 Task: Look for space in Hole Narsipur, India from 12th  August, 2023 to 15th August, 2023 for 3 adults in price range Rs.12000 to Rs.16000. Place can be entire place with 2 bedrooms having 3 beds and 1 bathroom. Property type can be house, flat, guest house. Booking option can be shelf check-in. Required host language is English.
Action: Mouse moved to (442, 114)
Screenshot: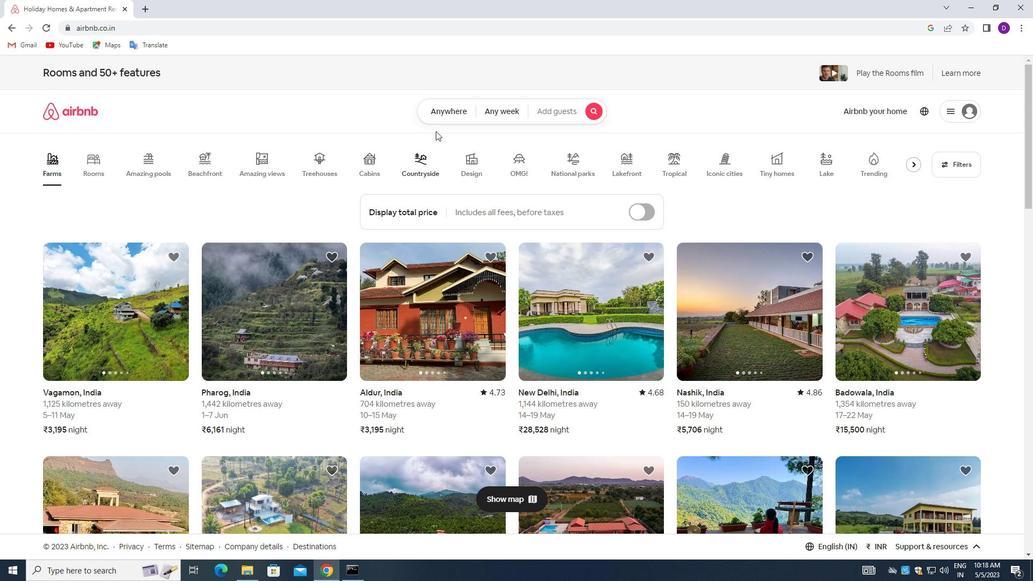 
Action: Mouse pressed left at (442, 114)
Screenshot: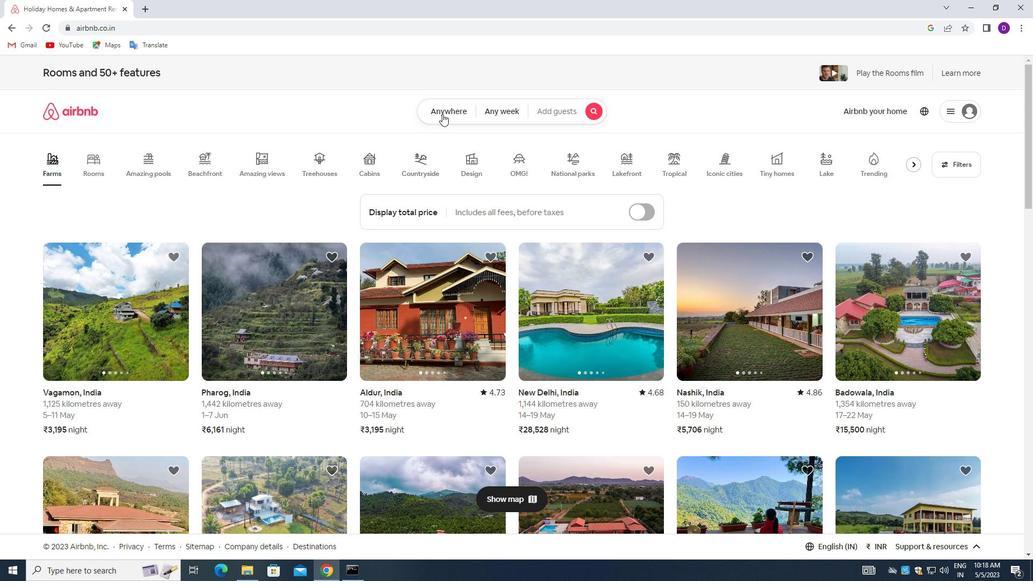 
Action: Mouse moved to (388, 156)
Screenshot: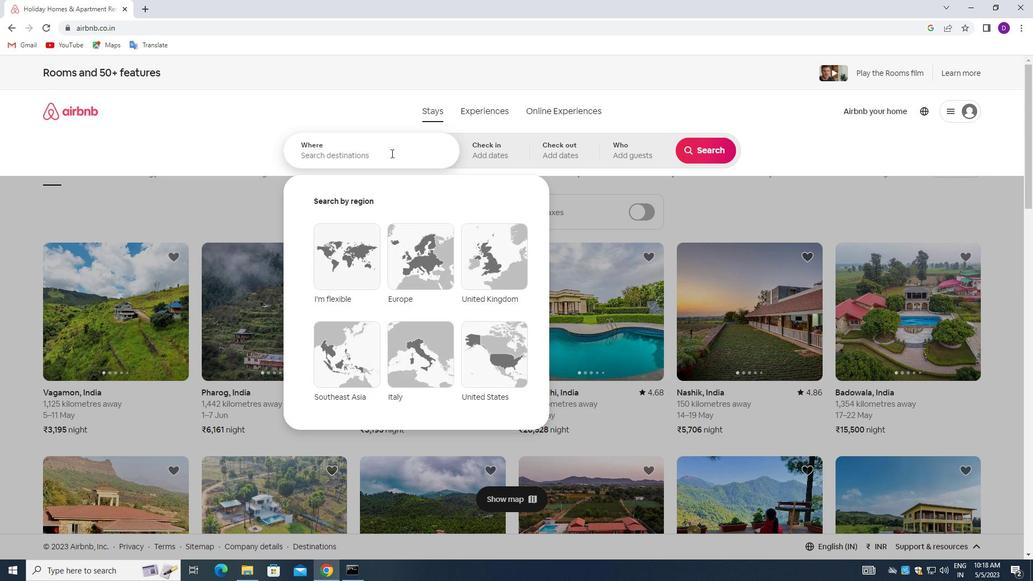 
Action: Mouse pressed left at (388, 156)
Screenshot: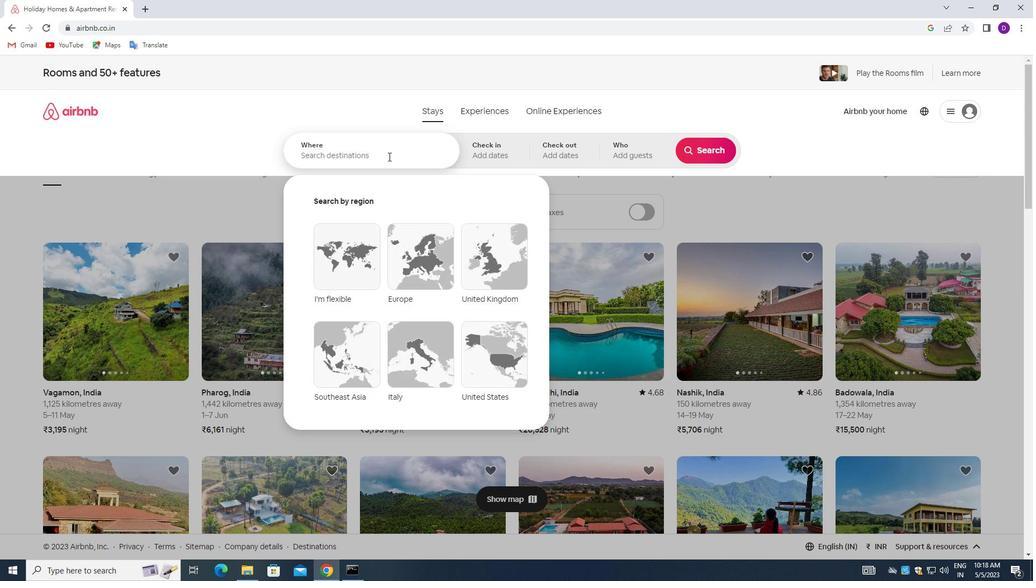 
Action: Mouse moved to (192, 120)
Screenshot: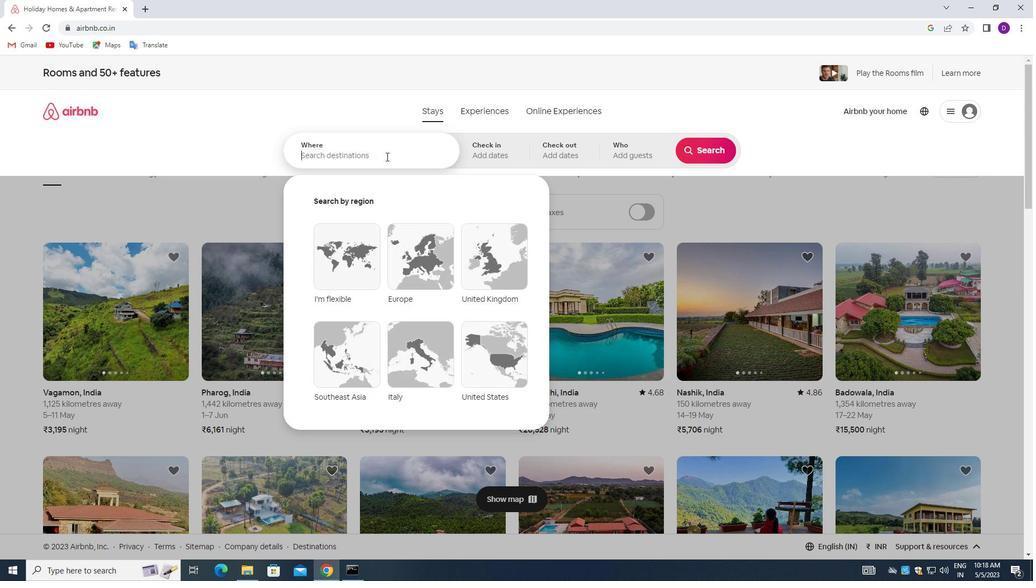 
Action: Key pressed <Key.shift>HOLE<Key.space><Key.shift>NARSHI<Key.backspace><Key.backspace>IPRE<Key.backspace><Key.backspace>UR,<Key.space><Key.shift>INDIA<Key.enter>
Screenshot: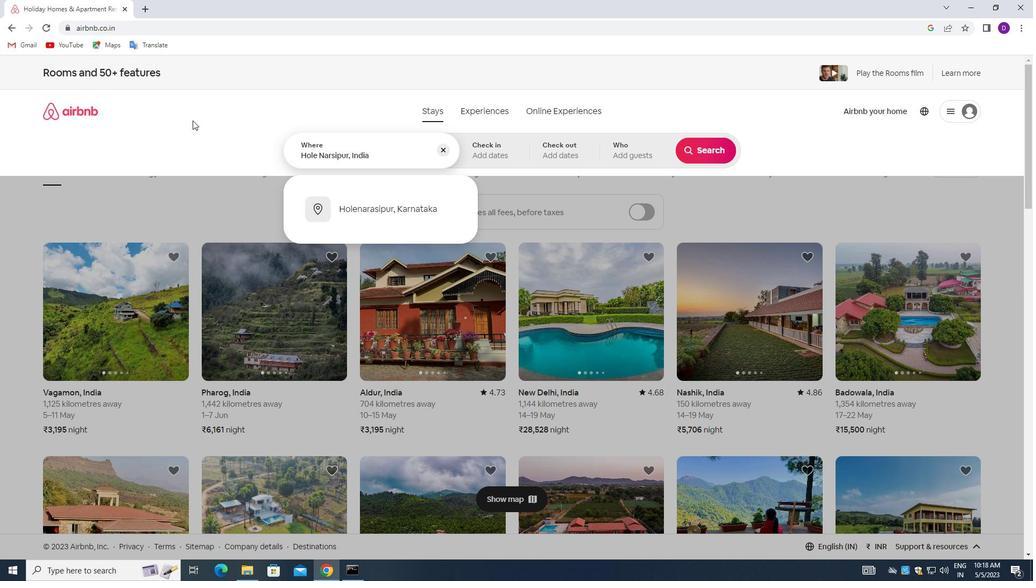 
Action: Mouse moved to (703, 242)
Screenshot: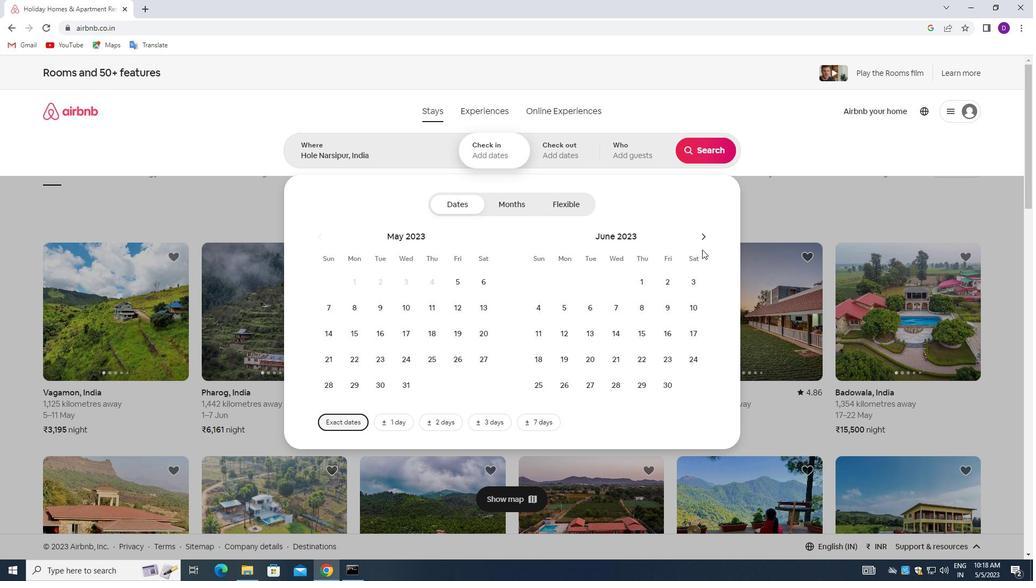 
Action: Mouse pressed left at (703, 242)
Screenshot: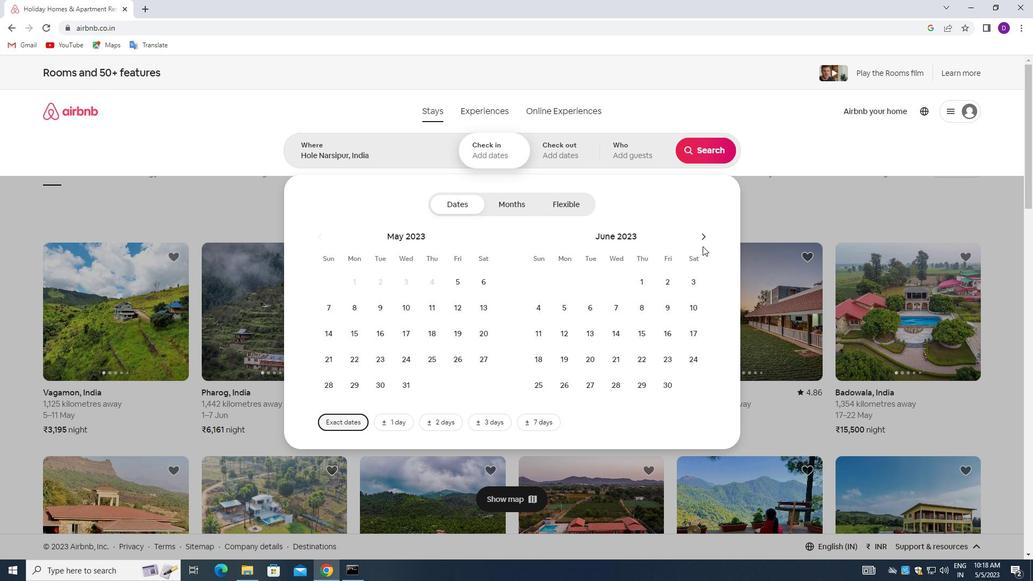 
Action: Mouse pressed left at (703, 242)
Screenshot: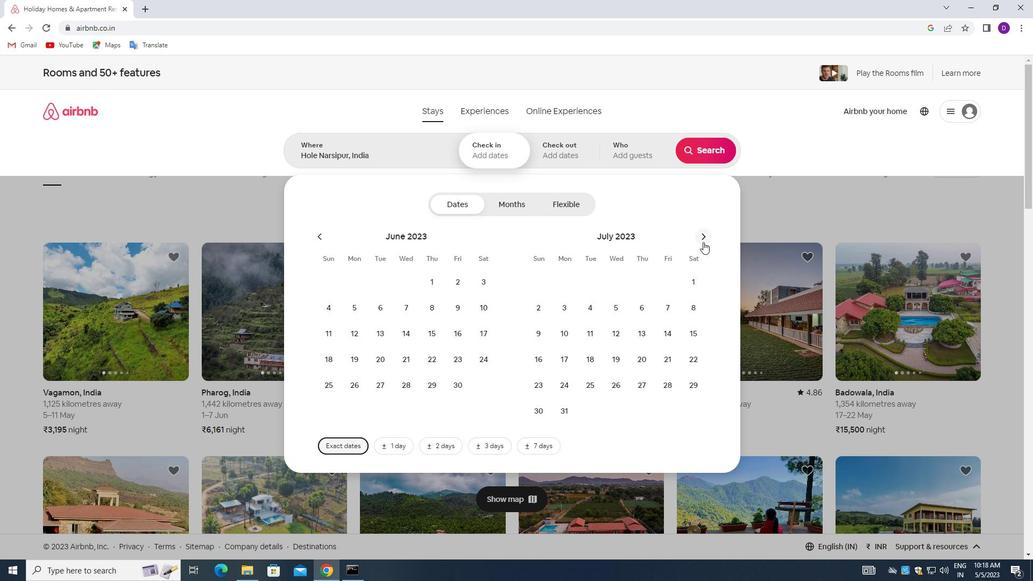 
Action: Mouse moved to (684, 306)
Screenshot: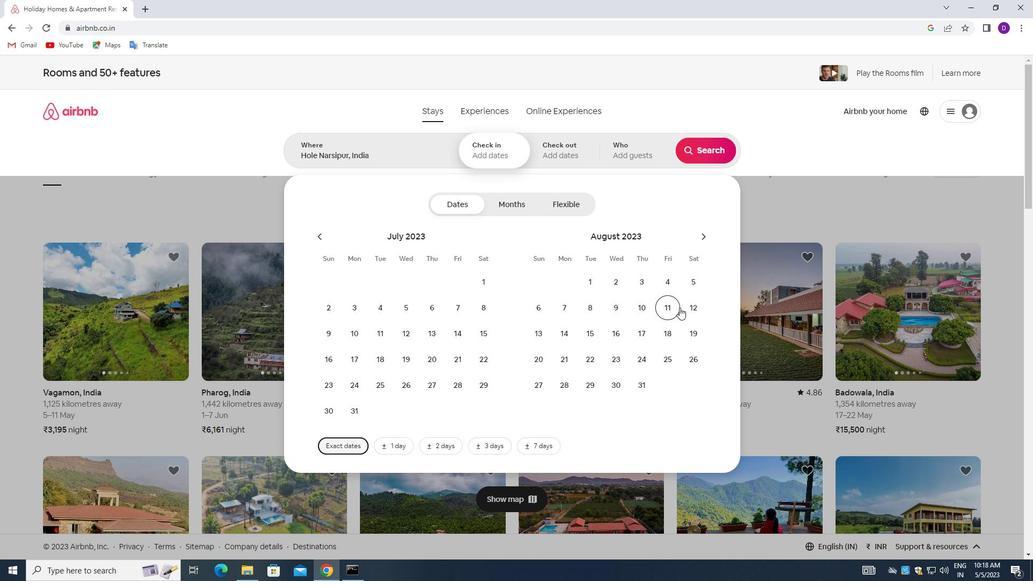 
Action: Mouse pressed left at (684, 306)
Screenshot: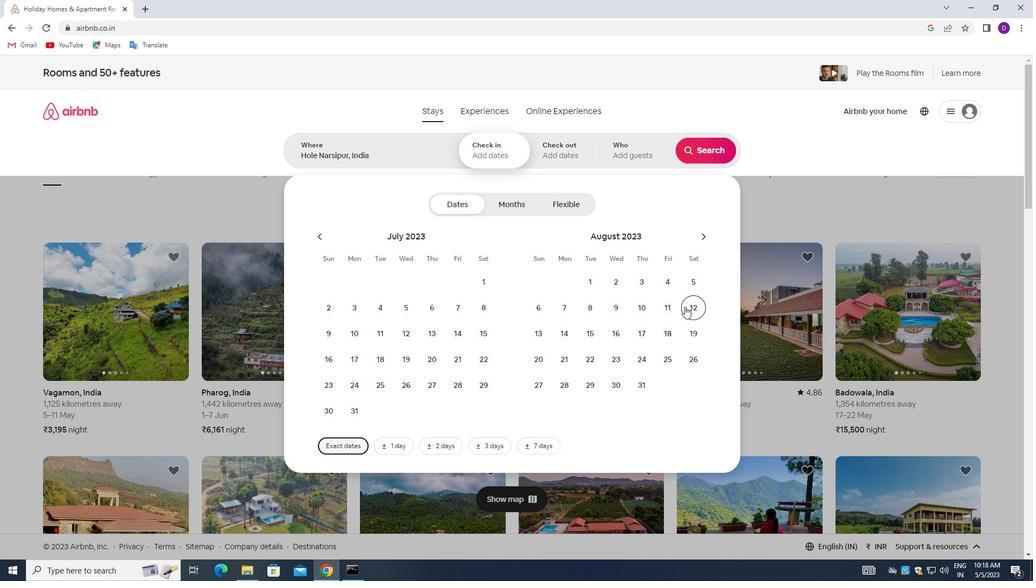 
Action: Mouse moved to (598, 329)
Screenshot: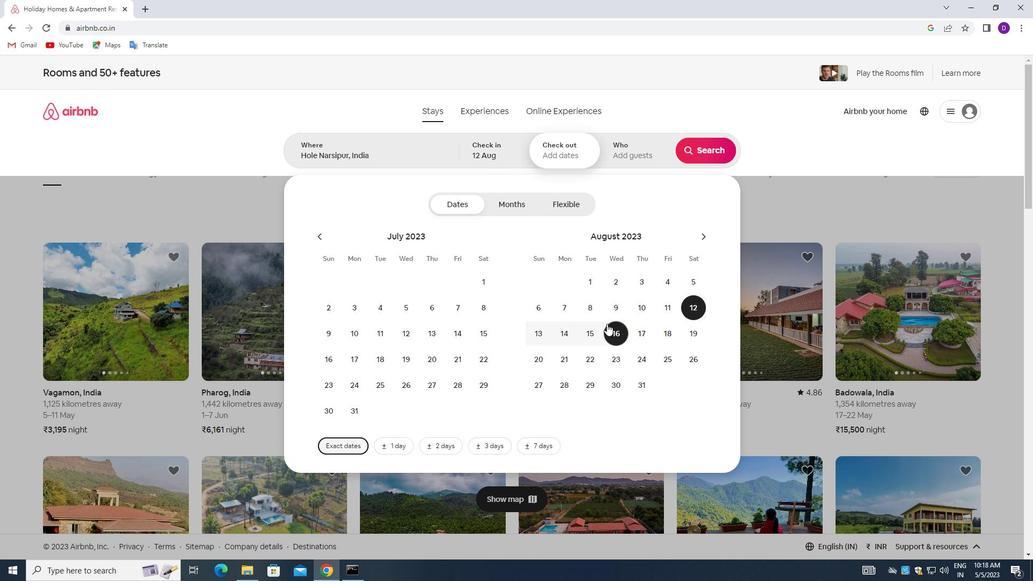 
Action: Mouse pressed left at (598, 329)
Screenshot: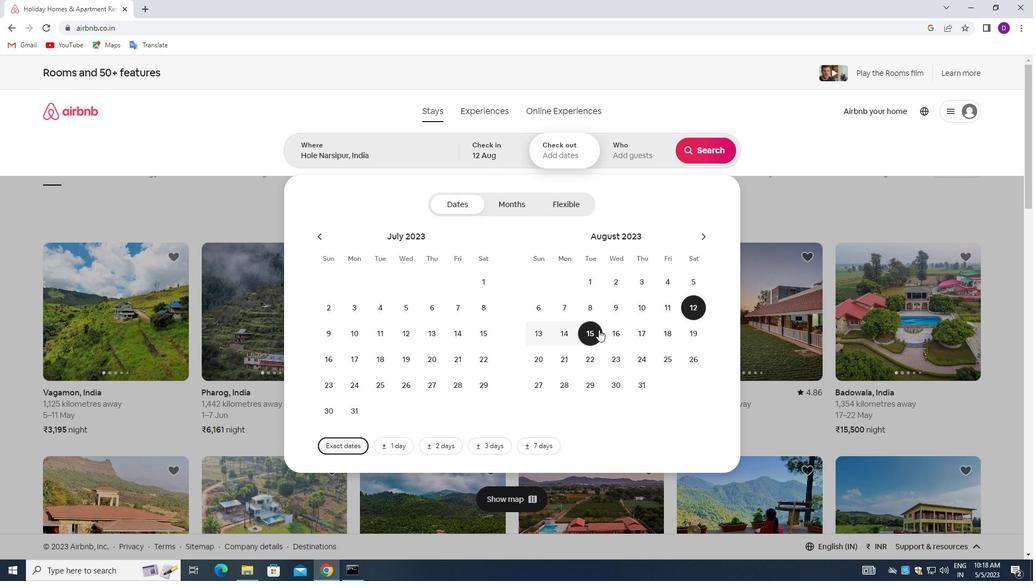 
Action: Mouse moved to (622, 146)
Screenshot: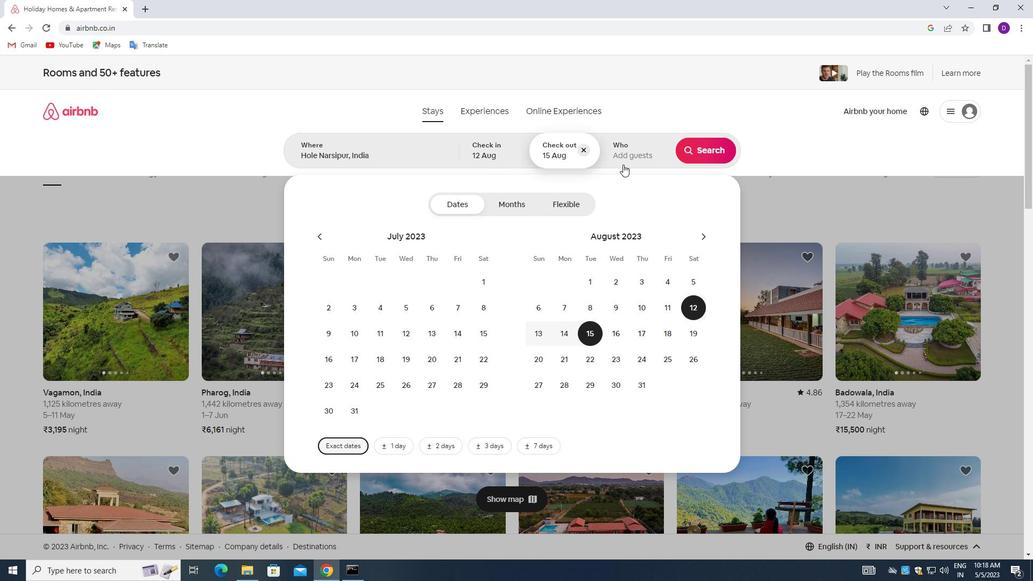 
Action: Mouse pressed left at (622, 146)
Screenshot: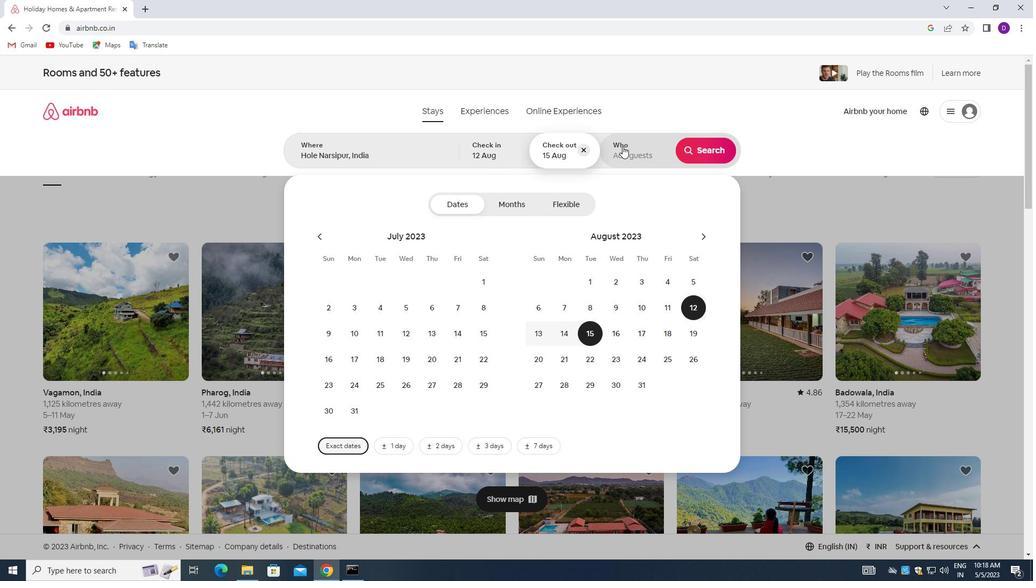 
Action: Mouse moved to (705, 207)
Screenshot: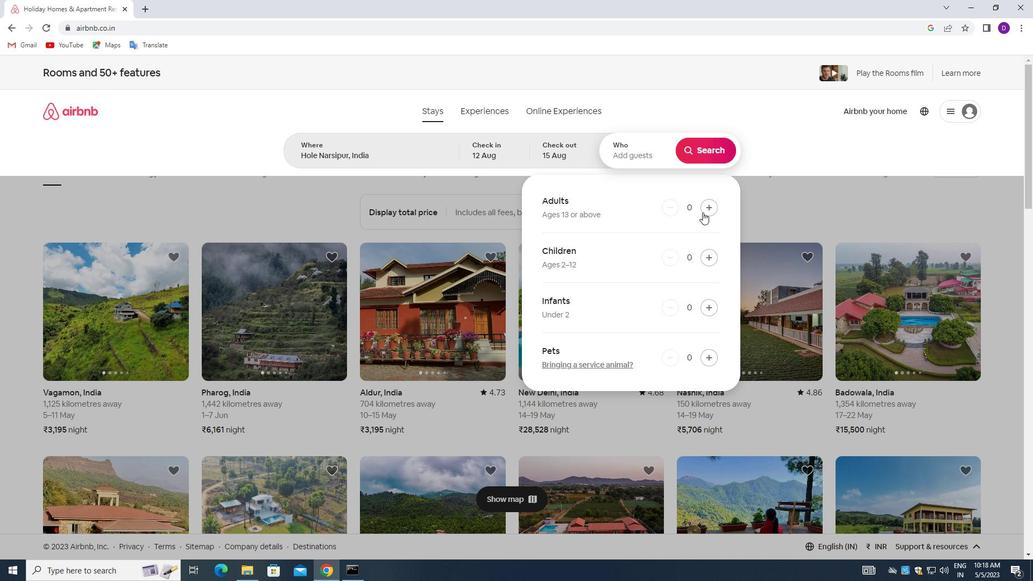 
Action: Mouse pressed left at (705, 207)
Screenshot: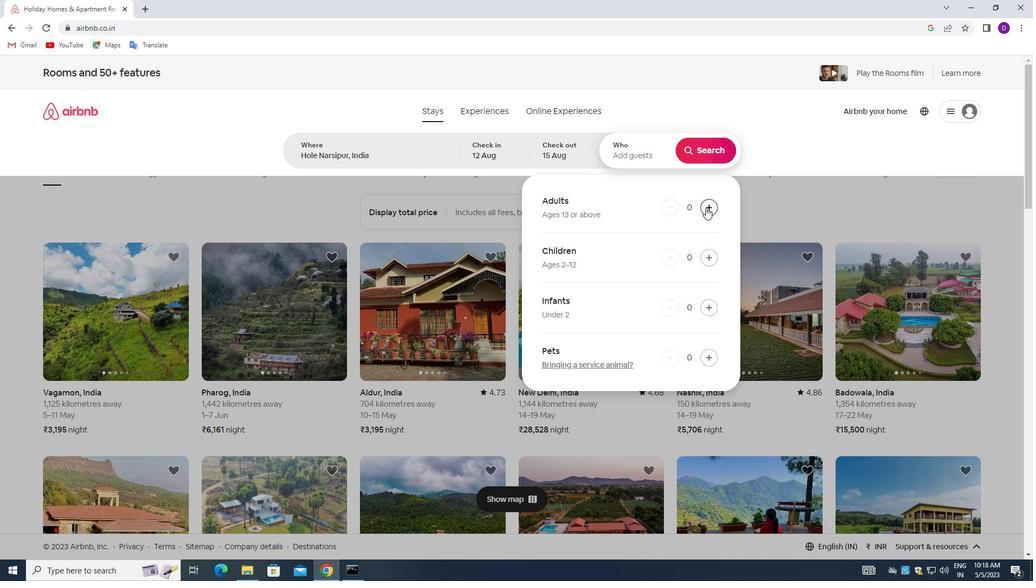 
Action: Mouse pressed left at (705, 207)
Screenshot: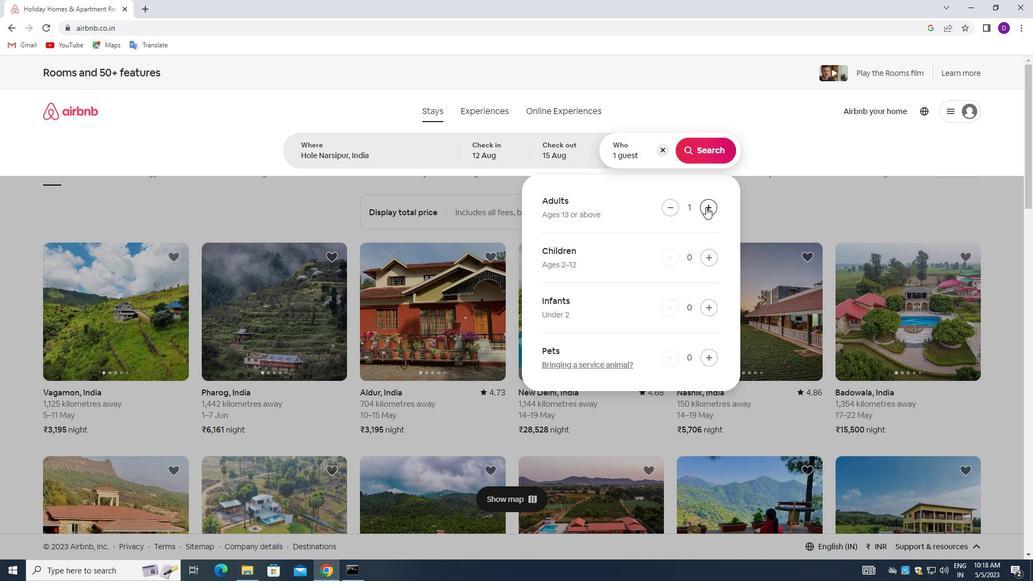 
Action: Mouse pressed left at (705, 207)
Screenshot: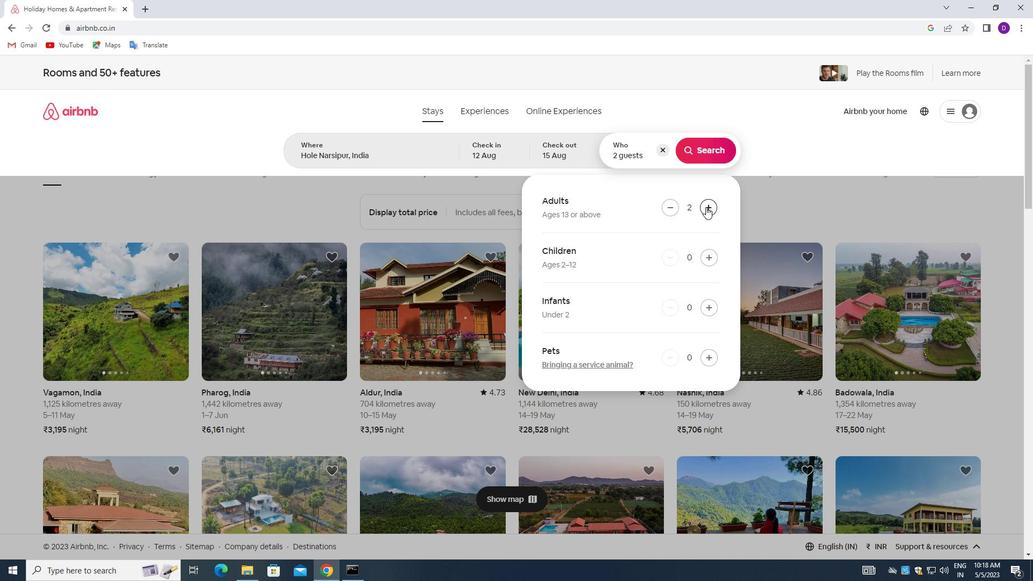 
Action: Mouse moved to (707, 147)
Screenshot: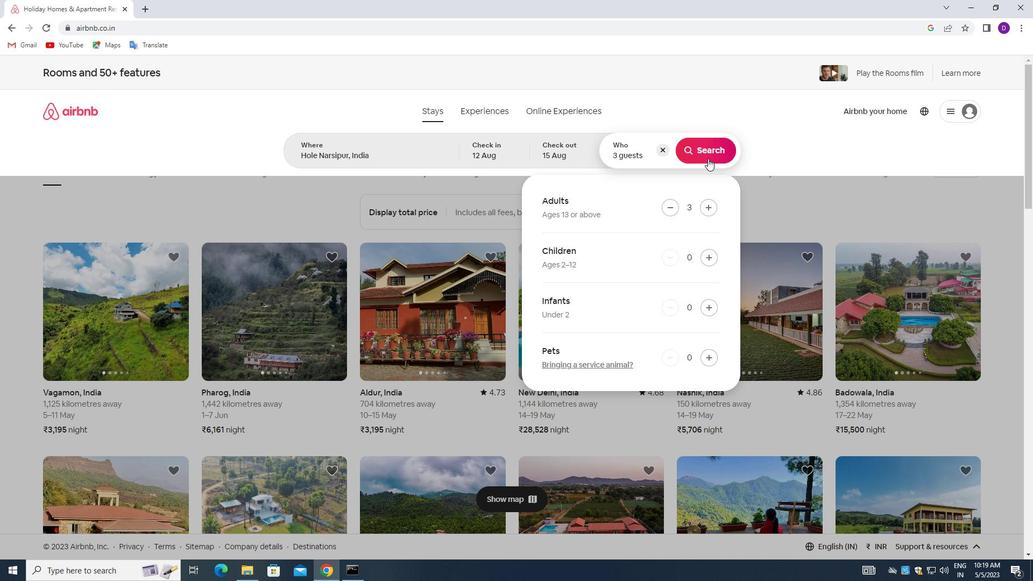 
Action: Mouse pressed left at (707, 147)
Screenshot: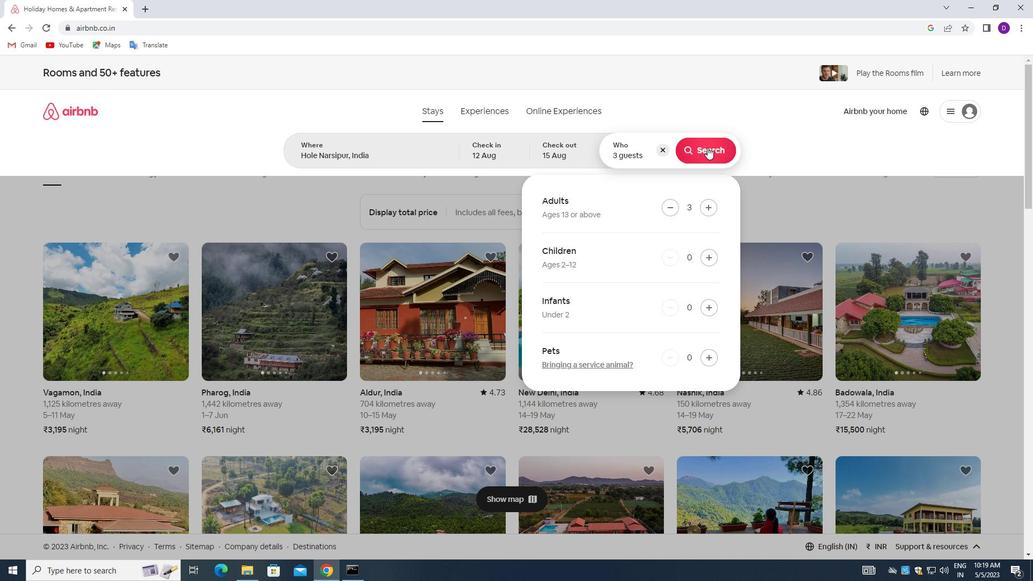 
Action: Mouse moved to (975, 114)
Screenshot: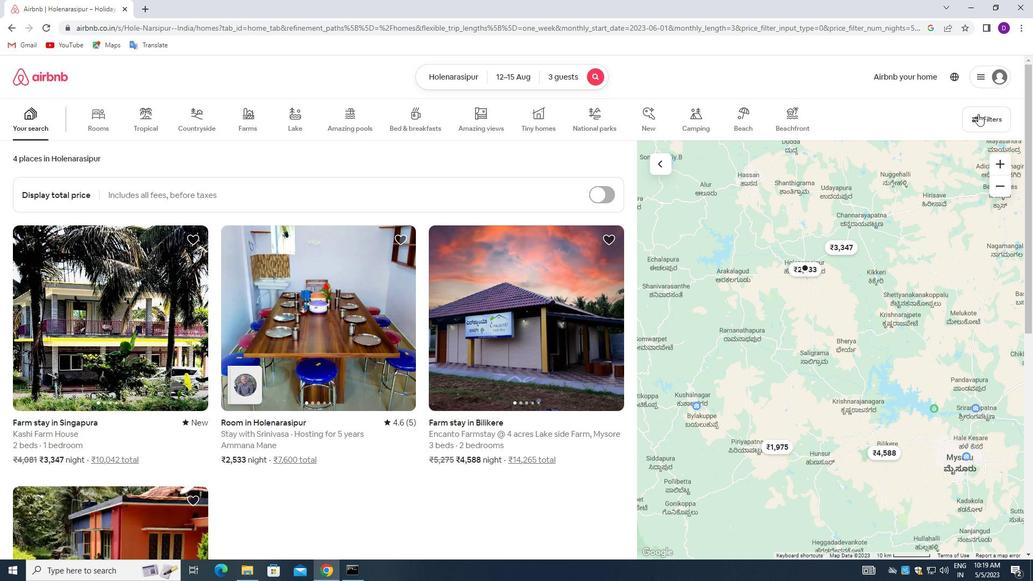 
Action: Mouse pressed left at (975, 114)
Screenshot: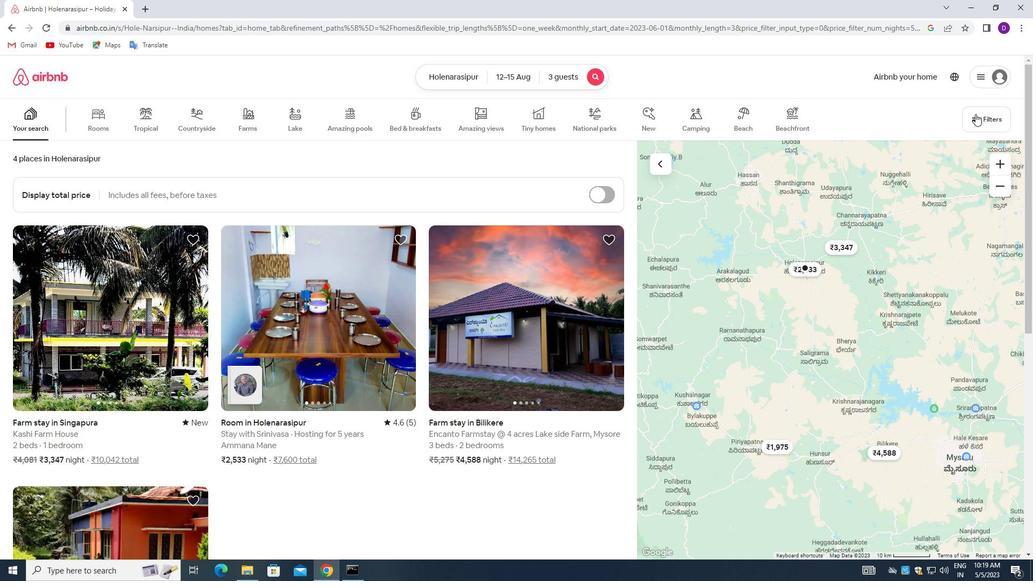 
Action: Mouse moved to (423, 256)
Screenshot: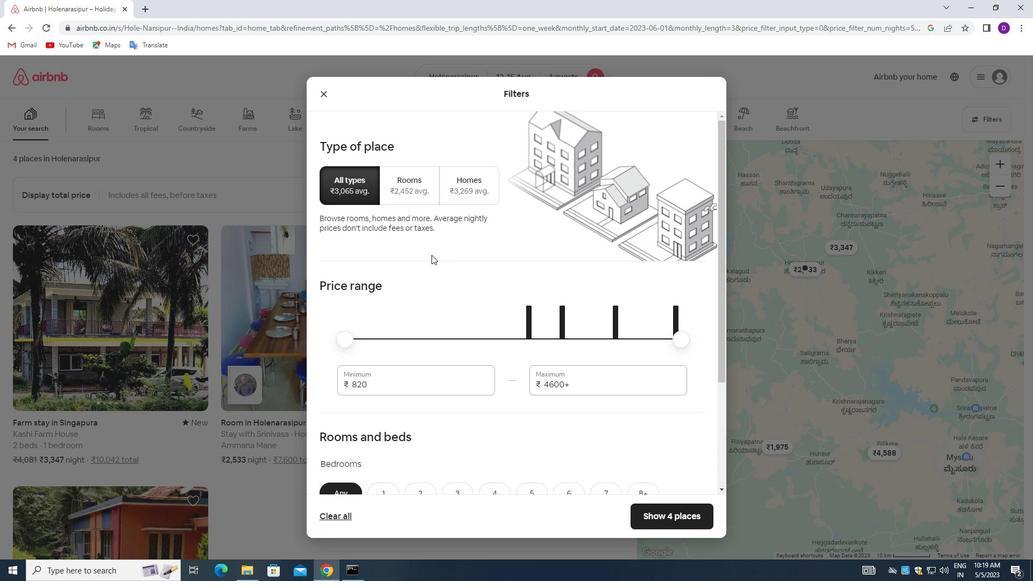 
Action: Mouse scrolled (423, 255) with delta (0, 0)
Screenshot: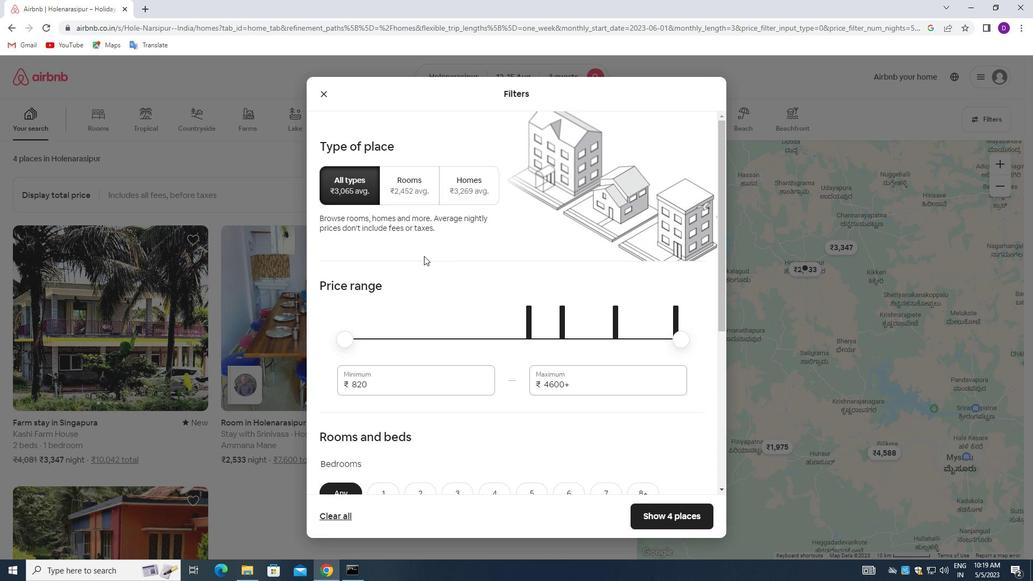 
Action: Mouse moved to (422, 256)
Screenshot: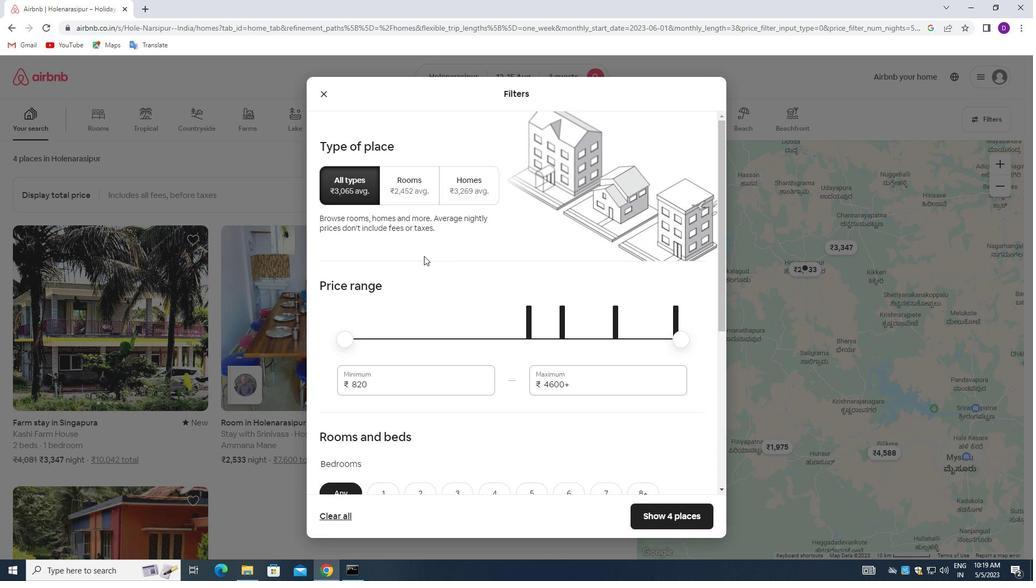 
Action: Mouse scrolled (422, 255) with delta (0, 0)
Screenshot: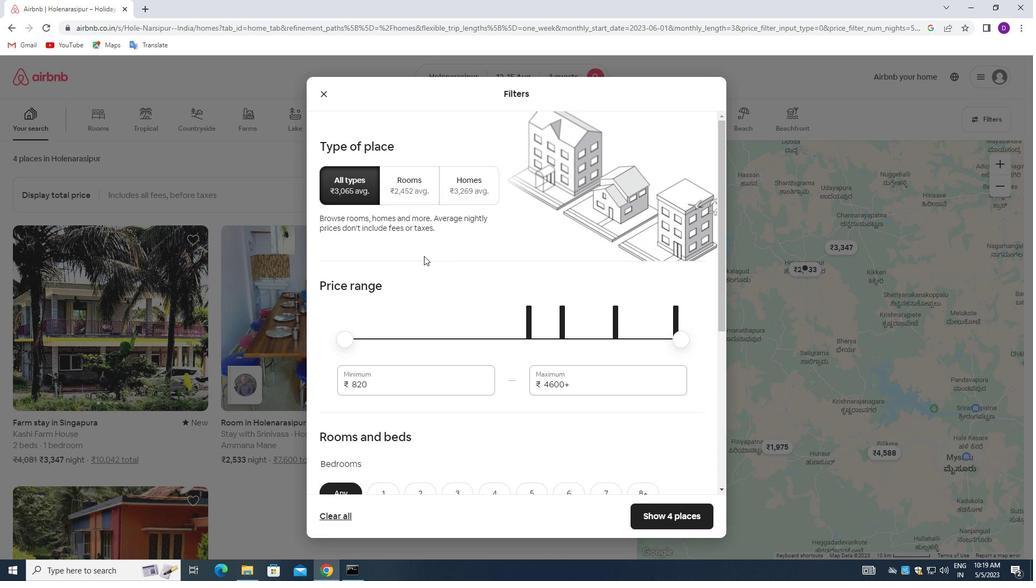 
Action: Mouse moved to (422, 256)
Screenshot: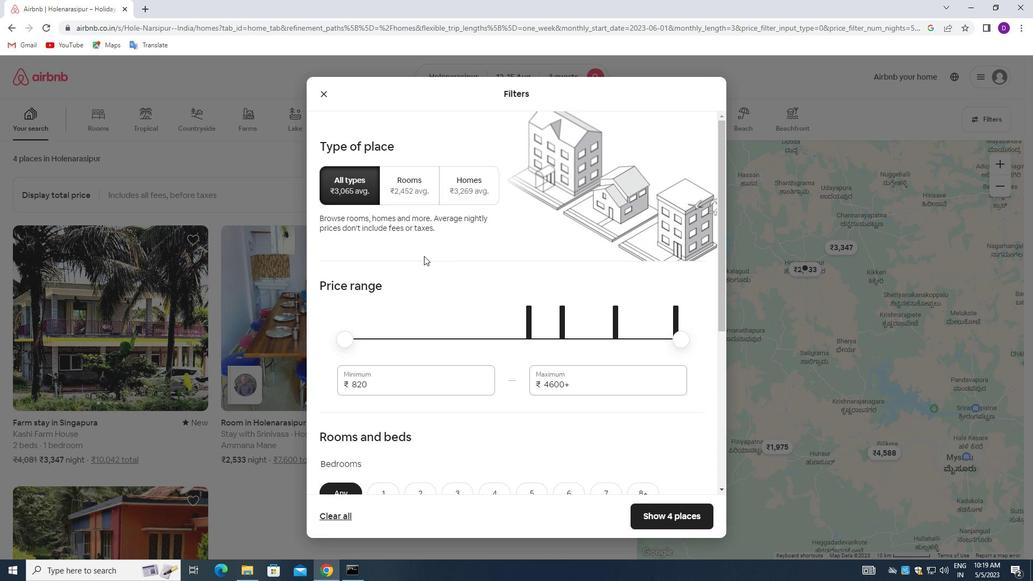 
Action: Mouse scrolled (422, 255) with delta (0, 0)
Screenshot: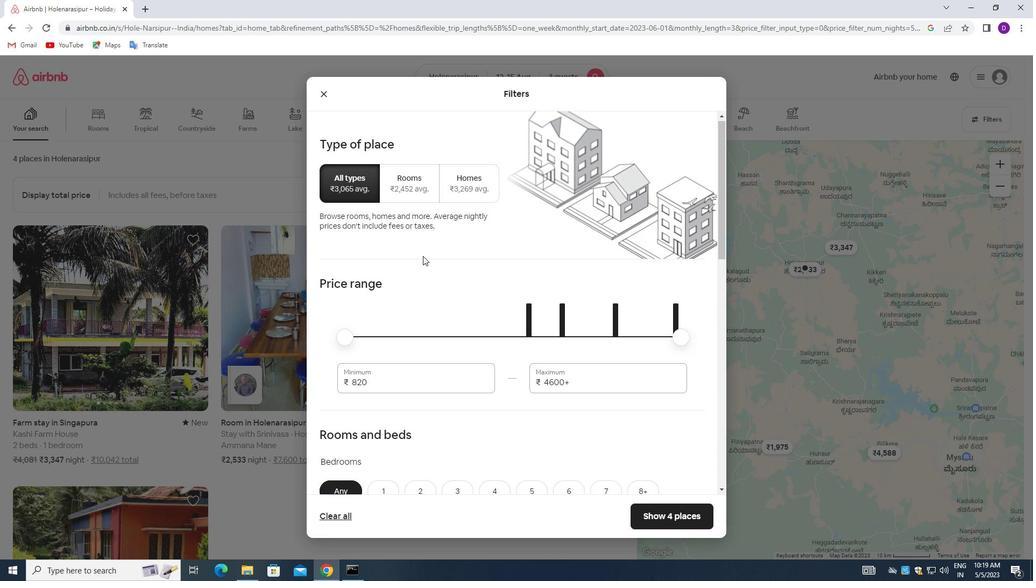 
Action: Mouse moved to (378, 219)
Screenshot: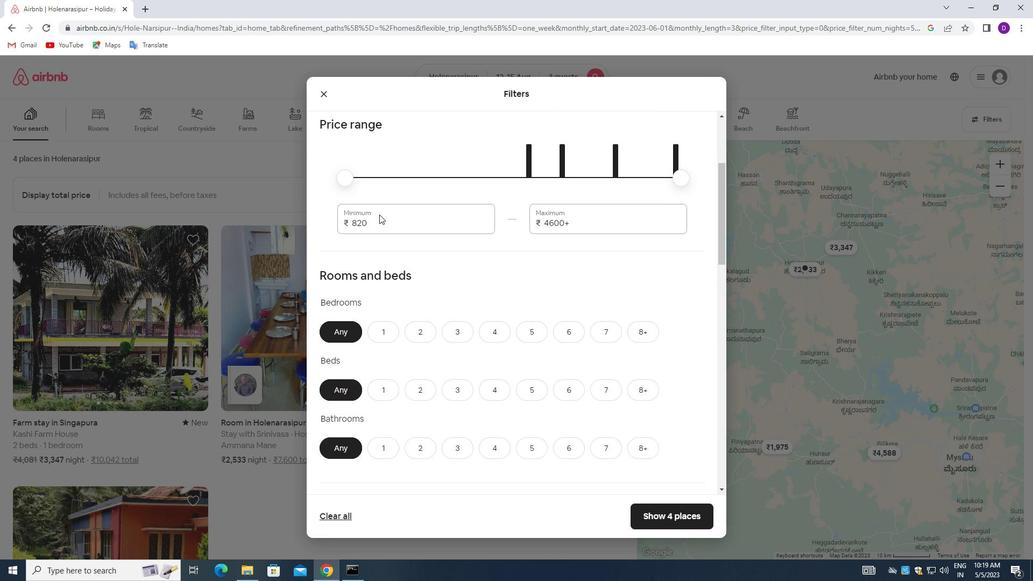 
Action: Mouse pressed left at (378, 219)
Screenshot: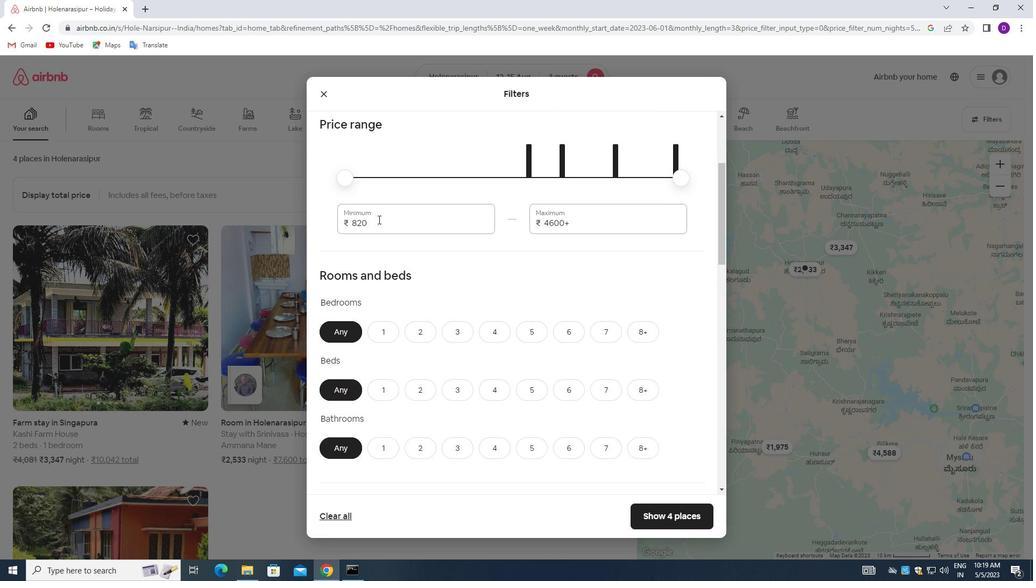 
Action: Mouse pressed left at (378, 219)
Screenshot: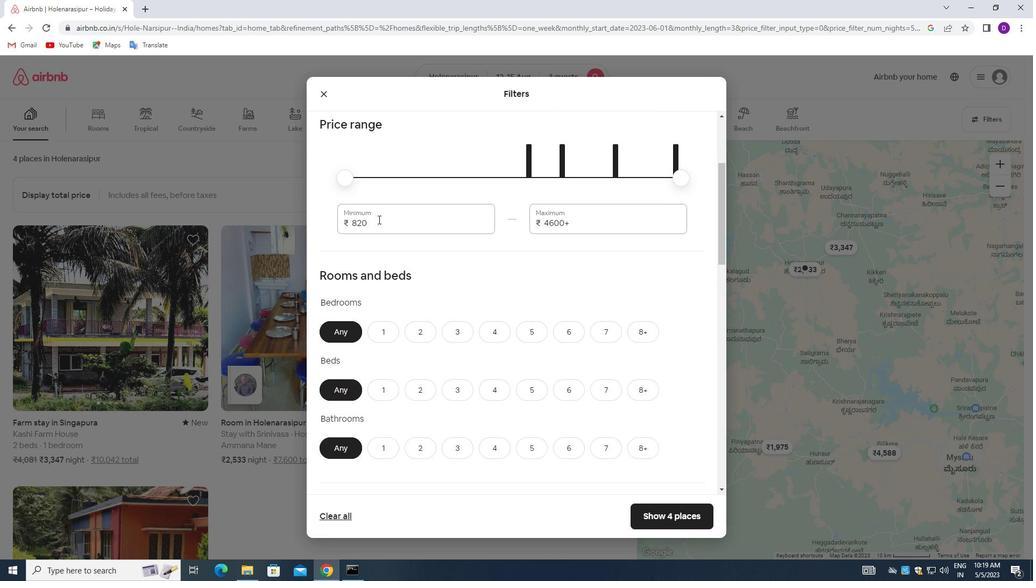 
Action: Key pressed 129<Key.backspace>000<Key.tab>16000
Screenshot: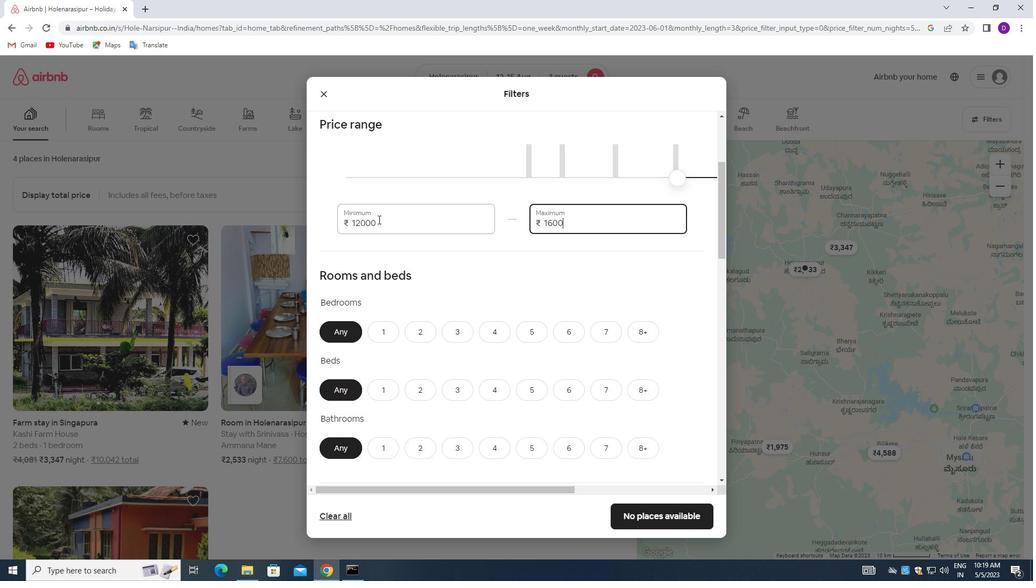 
Action: Mouse moved to (445, 256)
Screenshot: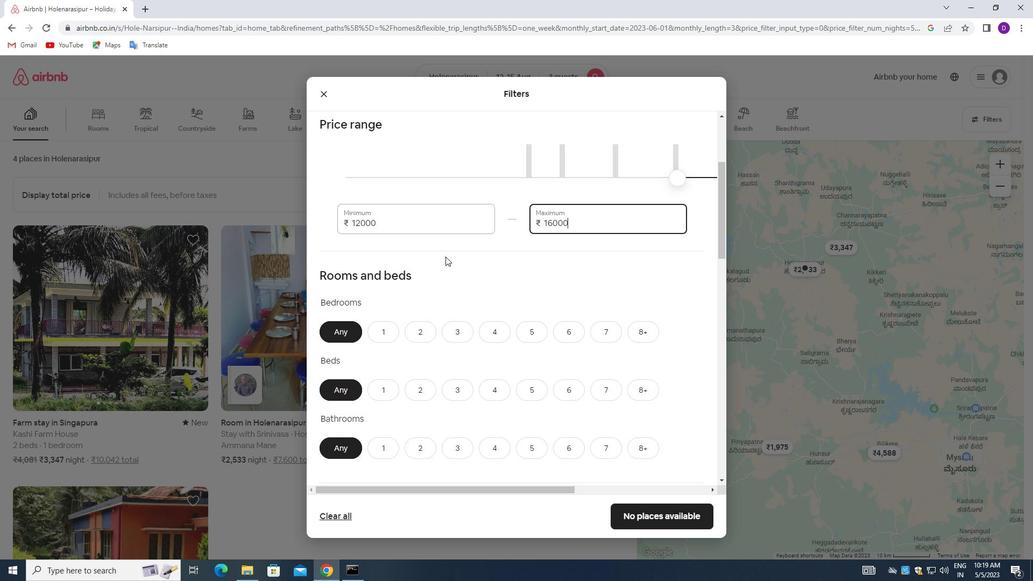 
Action: Mouse scrolled (445, 256) with delta (0, 0)
Screenshot: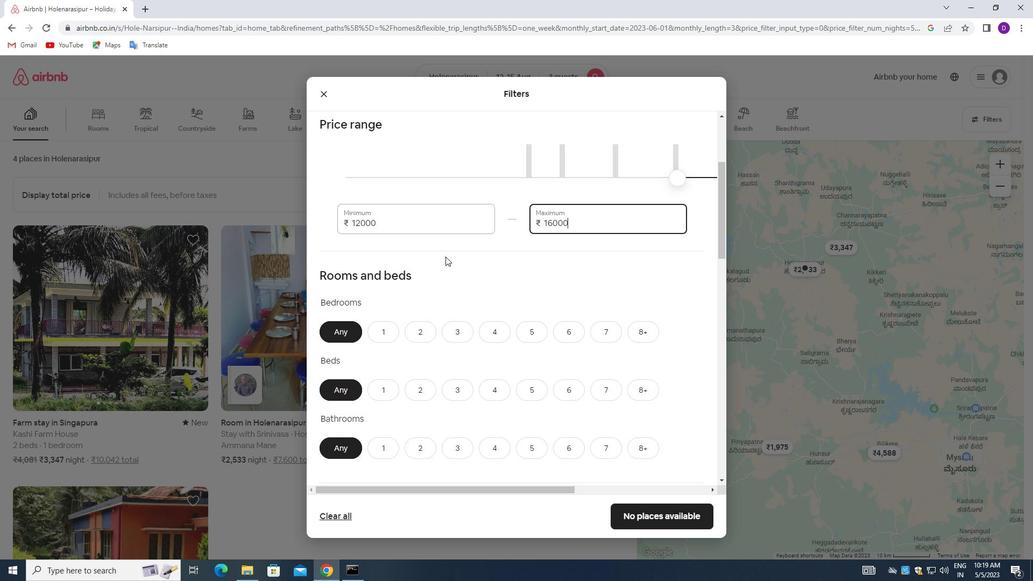 
Action: Mouse moved to (445, 256)
Screenshot: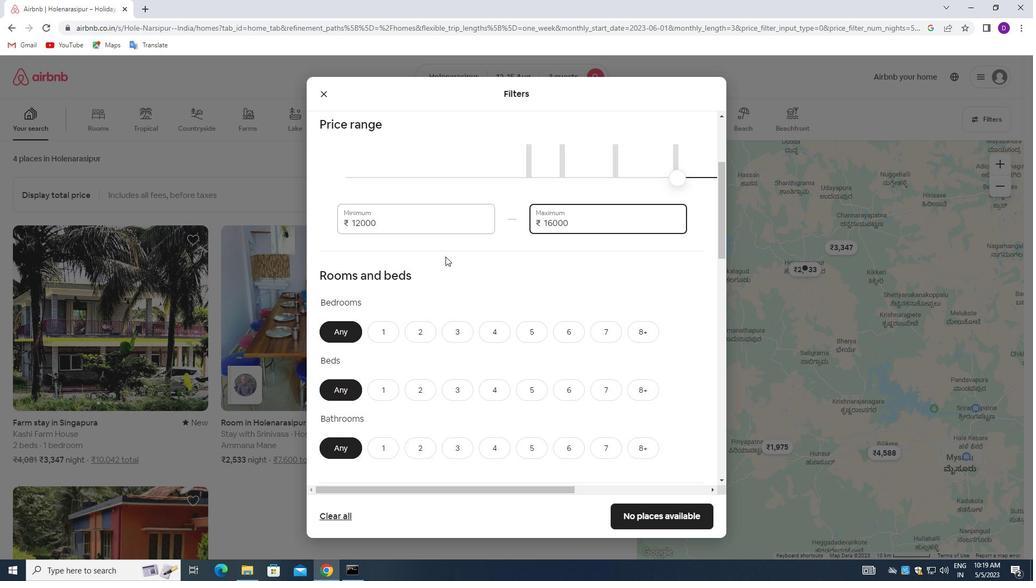 
Action: Mouse scrolled (445, 256) with delta (0, 0)
Screenshot: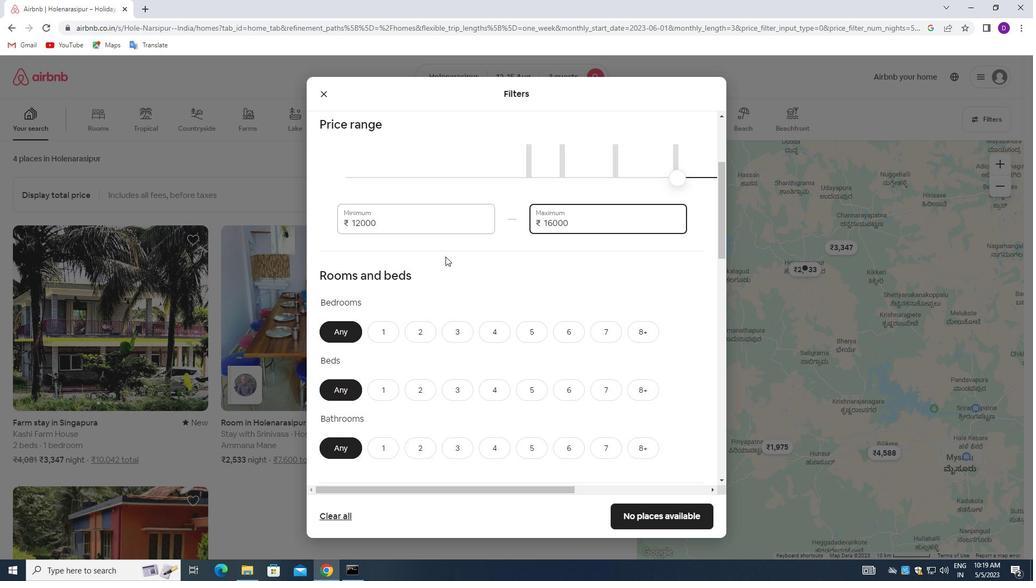 
Action: Mouse moved to (441, 257)
Screenshot: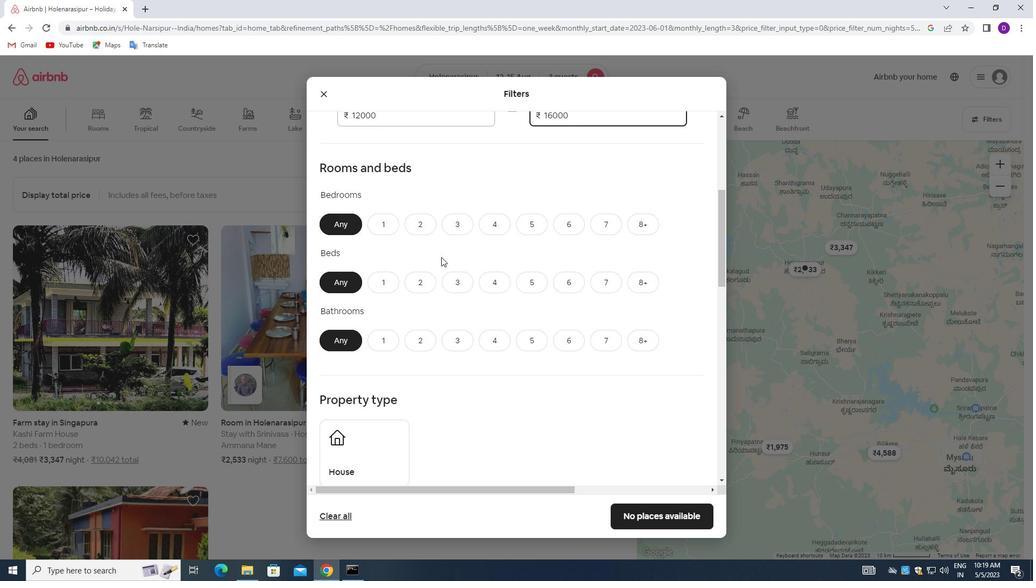 
Action: Mouse scrolled (441, 257) with delta (0, 0)
Screenshot: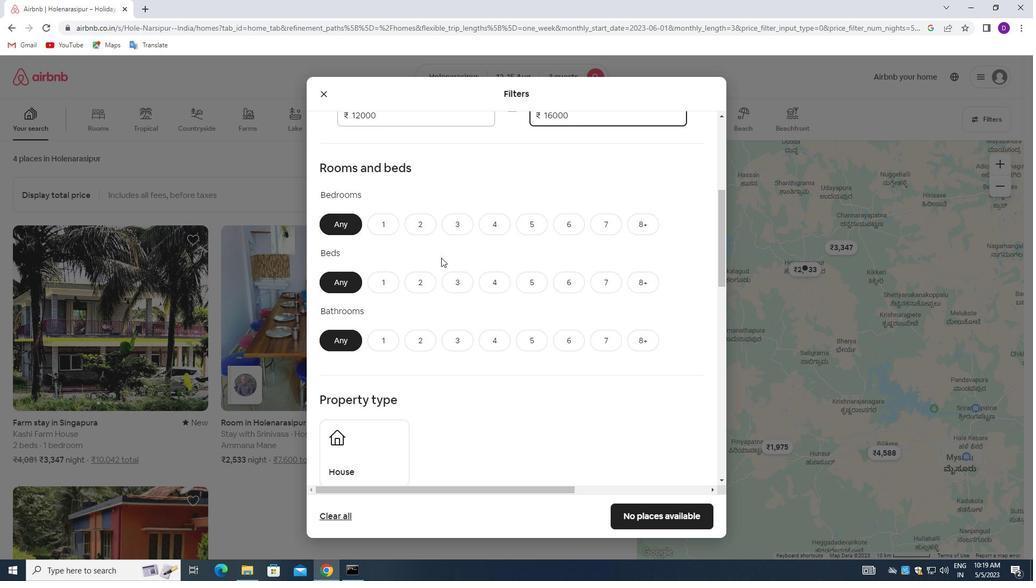 
Action: Mouse scrolled (441, 257) with delta (0, 0)
Screenshot: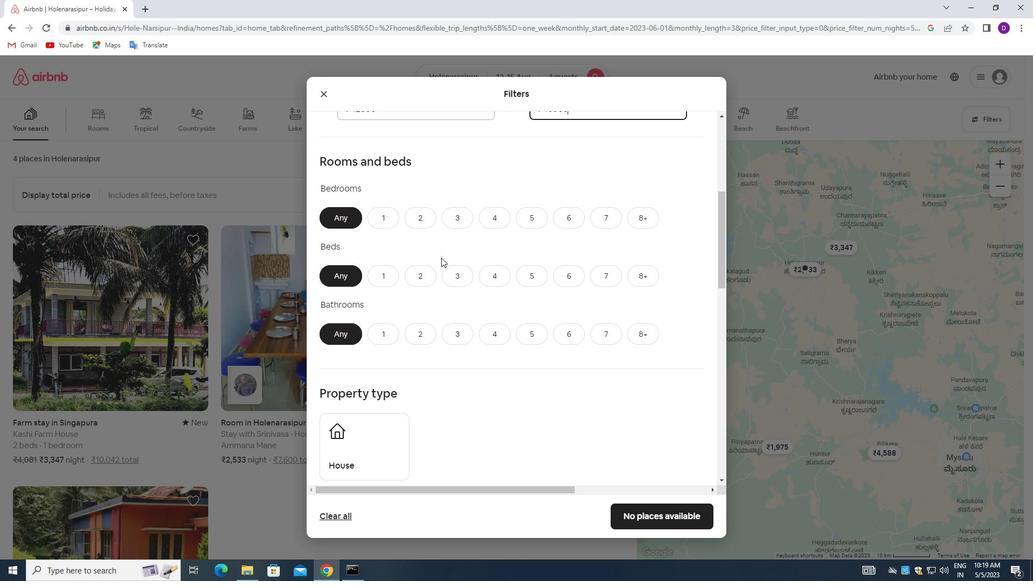 
Action: Mouse scrolled (441, 257) with delta (0, 0)
Screenshot: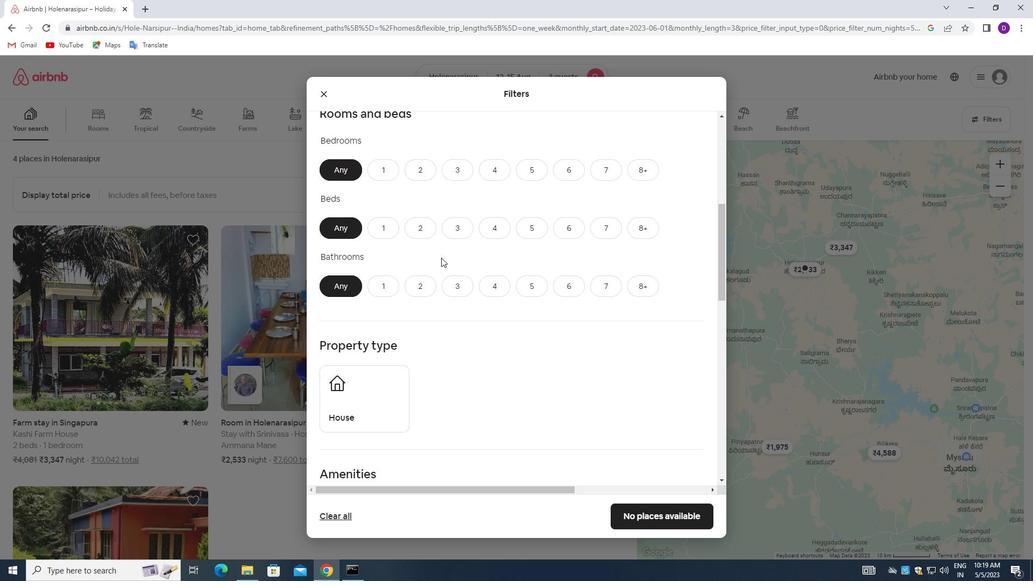 
Action: Mouse moved to (427, 260)
Screenshot: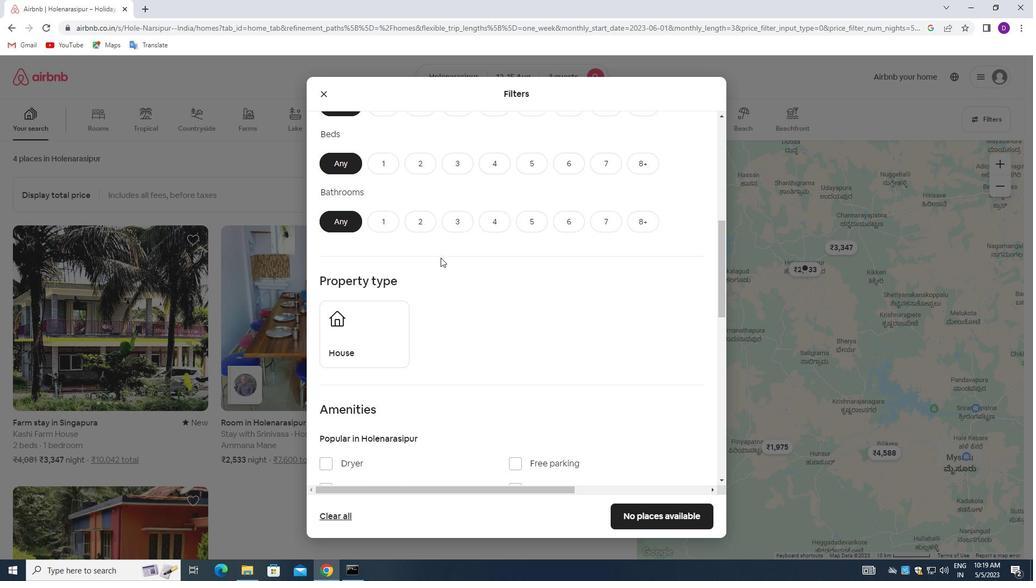 
Action: Mouse scrolled (427, 260) with delta (0, 0)
Screenshot: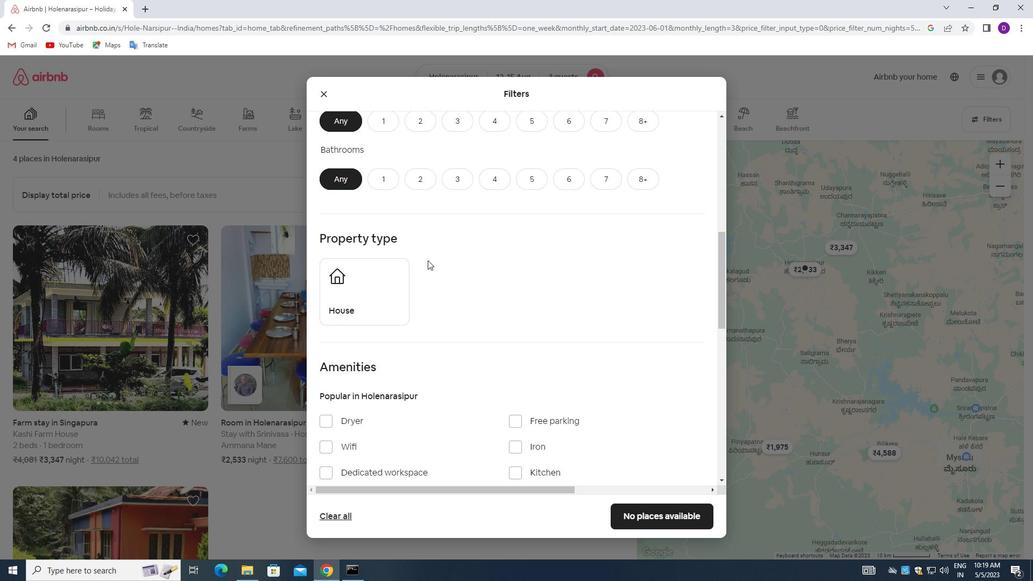 
Action: Mouse scrolled (427, 260) with delta (0, 0)
Screenshot: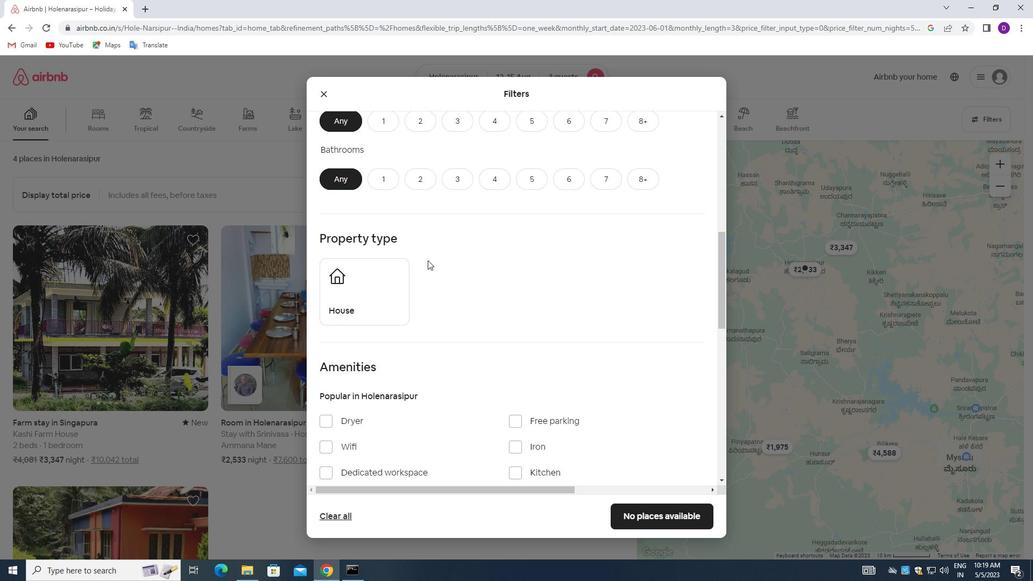 
Action: Mouse scrolled (427, 260) with delta (0, 0)
Screenshot: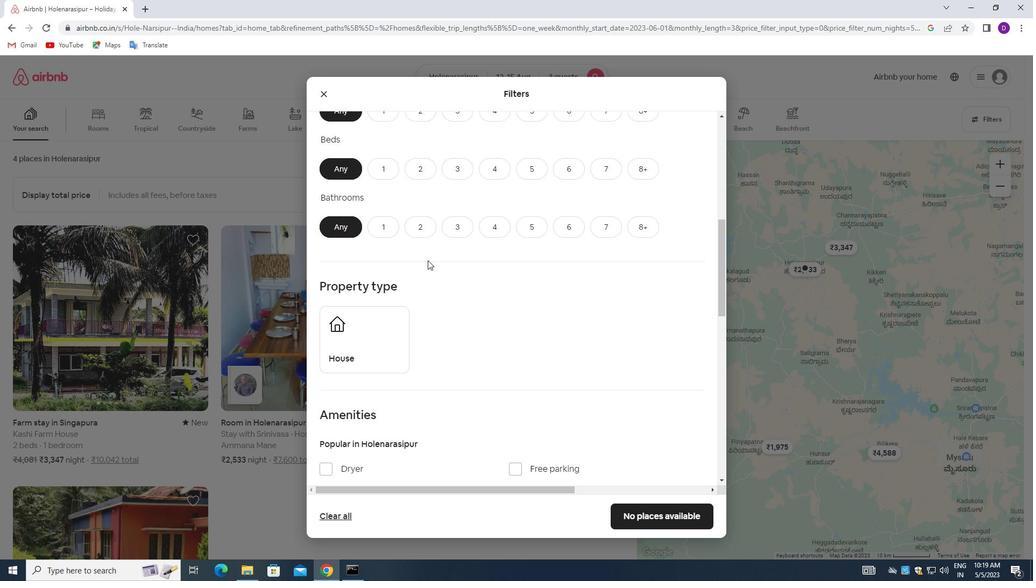 
Action: Mouse moved to (421, 221)
Screenshot: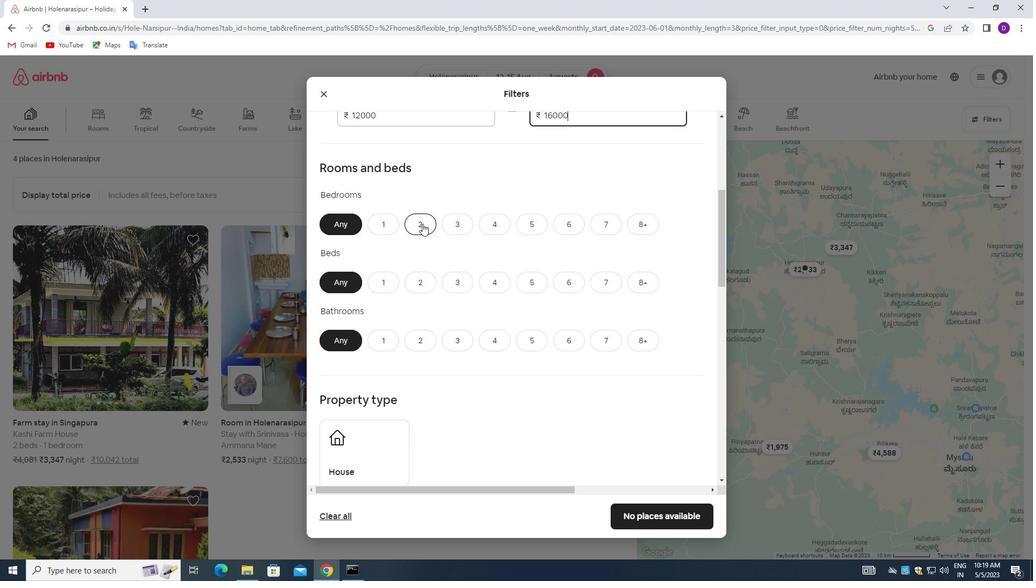 
Action: Mouse pressed left at (421, 221)
Screenshot: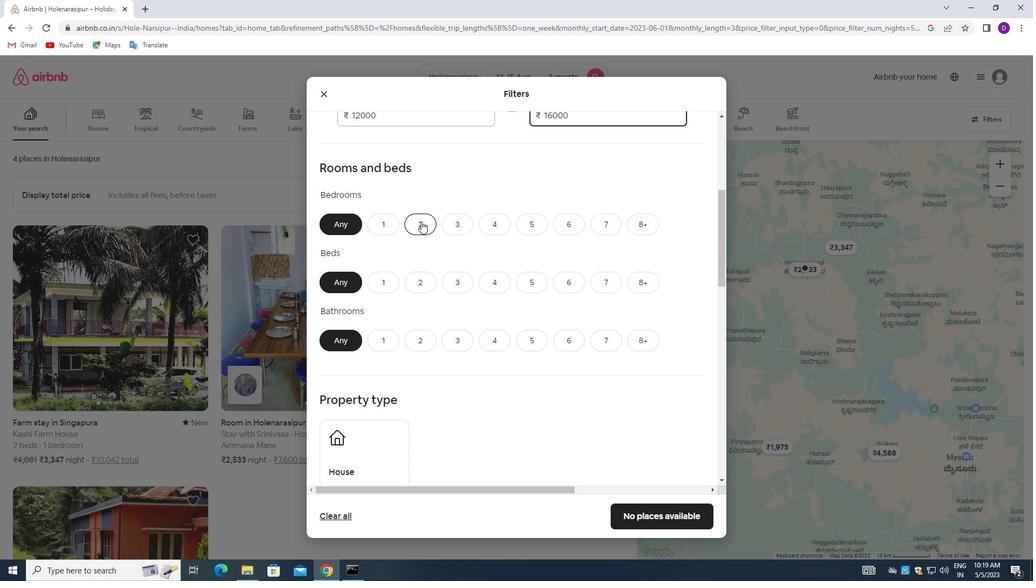 
Action: Mouse moved to (449, 278)
Screenshot: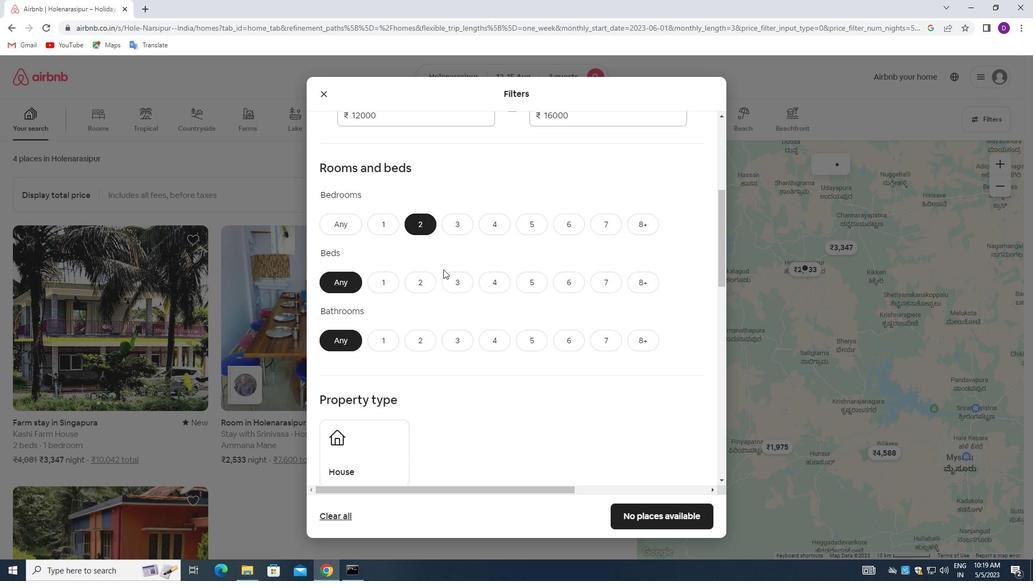 
Action: Mouse pressed left at (449, 278)
Screenshot: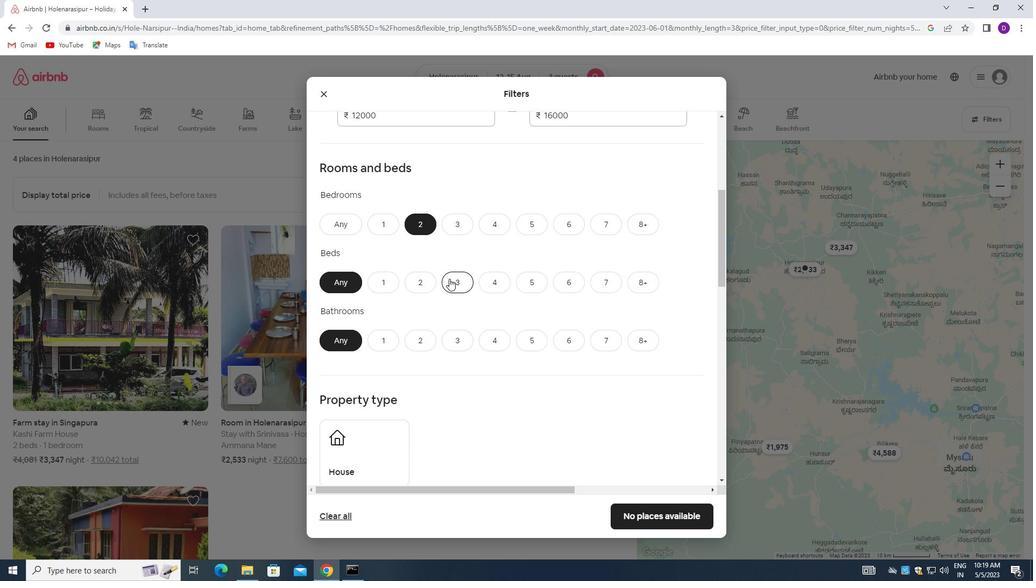 
Action: Mouse moved to (386, 332)
Screenshot: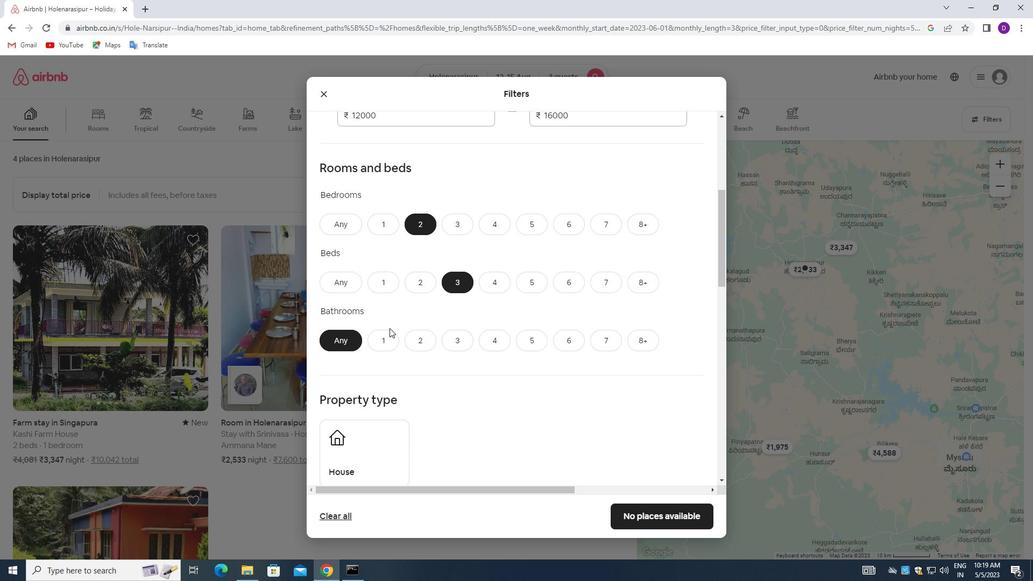 
Action: Mouse pressed left at (386, 332)
Screenshot: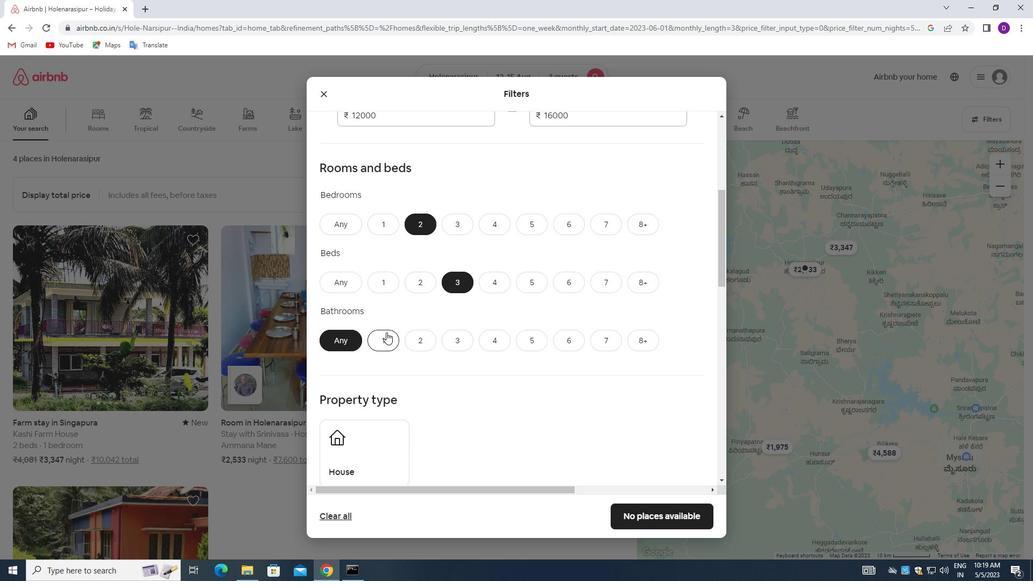 
Action: Mouse moved to (454, 277)
Screenshot: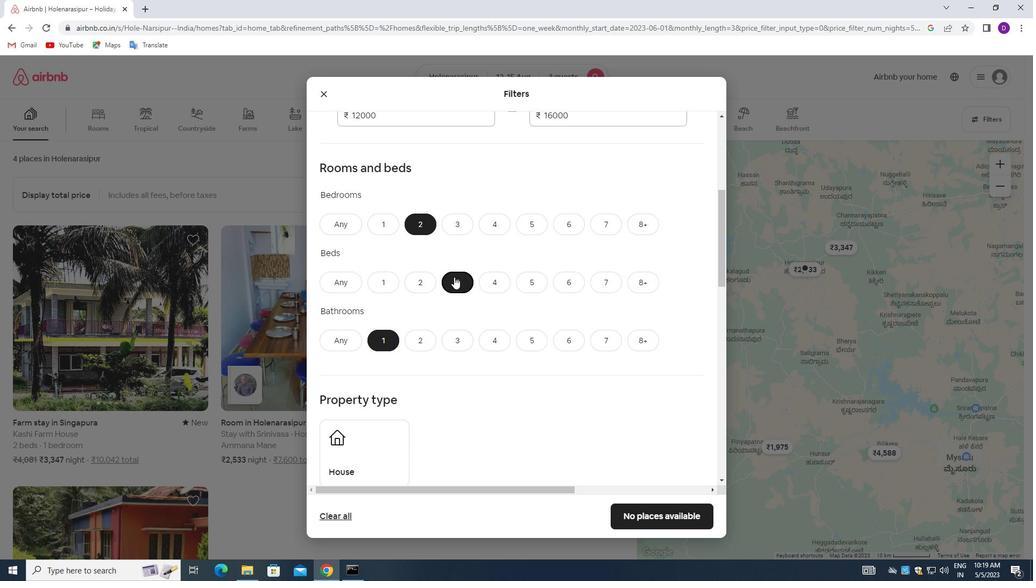 
Action: Mouse scrolled (454, 276) with delta (0, 0)
Screenshot: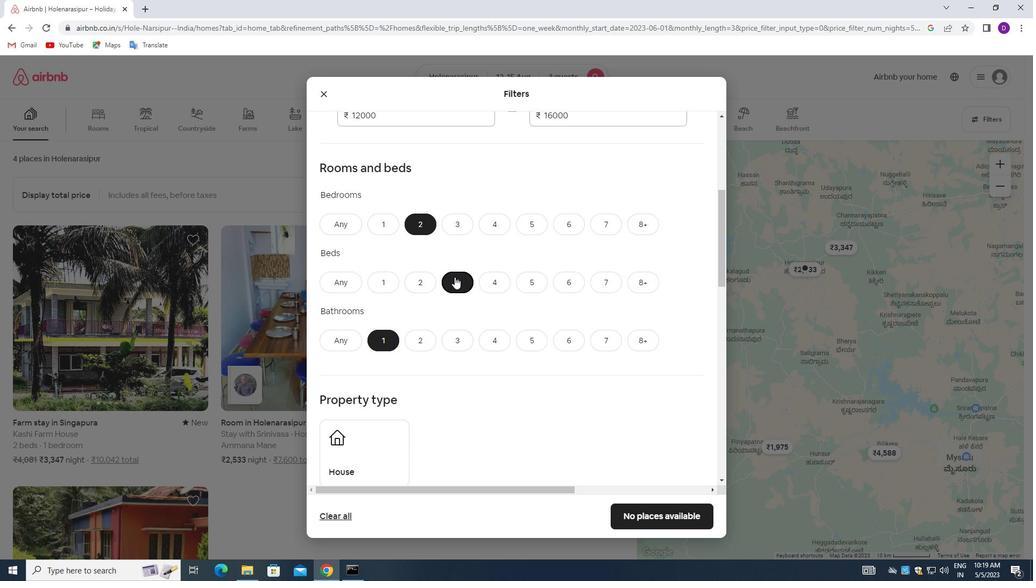 
Action: Mouse moved to (460, 277)
Screenshot: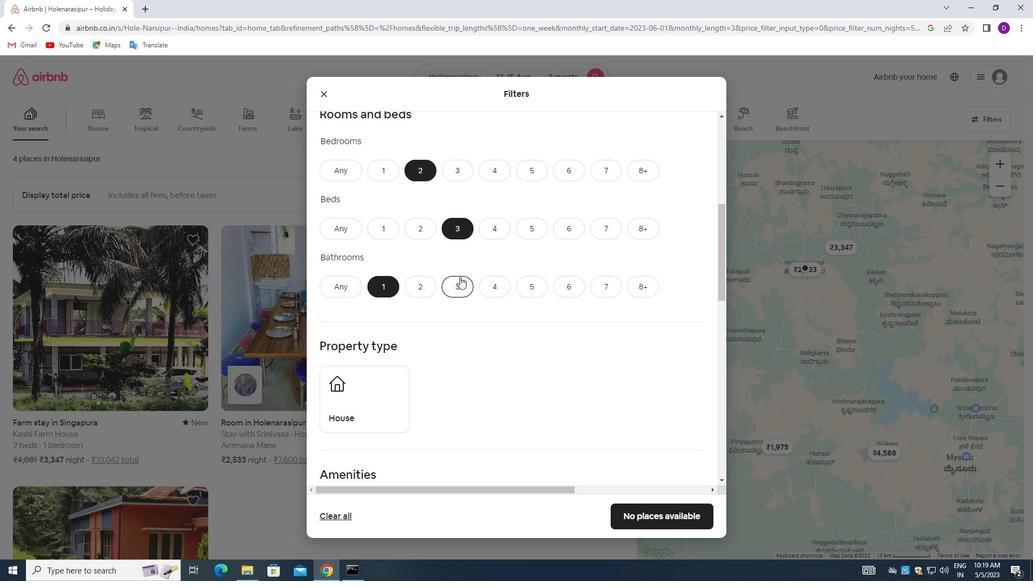 
Action: Mouse scrolled (460, 276) with delta (0, 0)
Screenshot: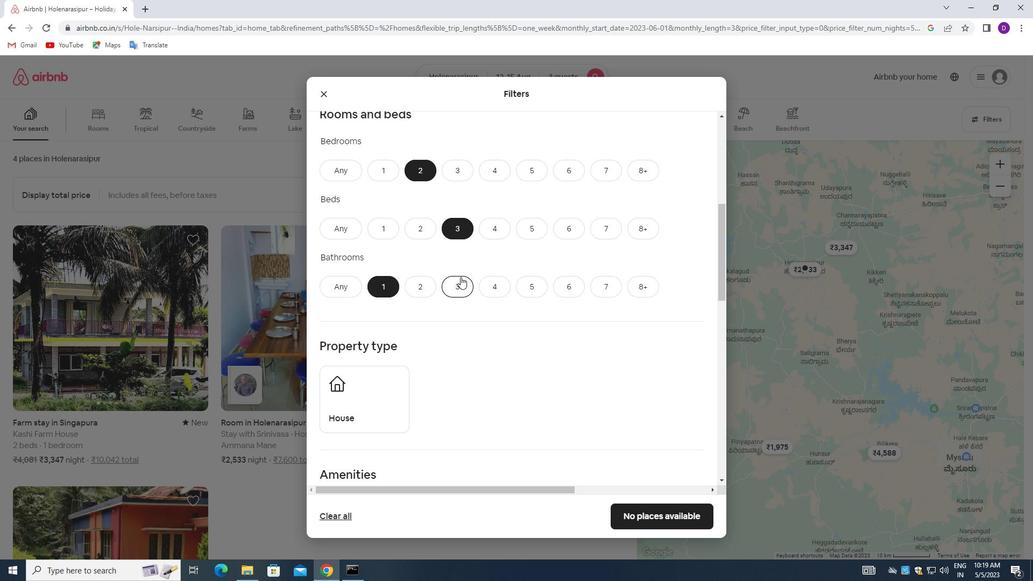 
Action: Mouse scrolled (460, 276) with delta (0, 0)
Screenshot: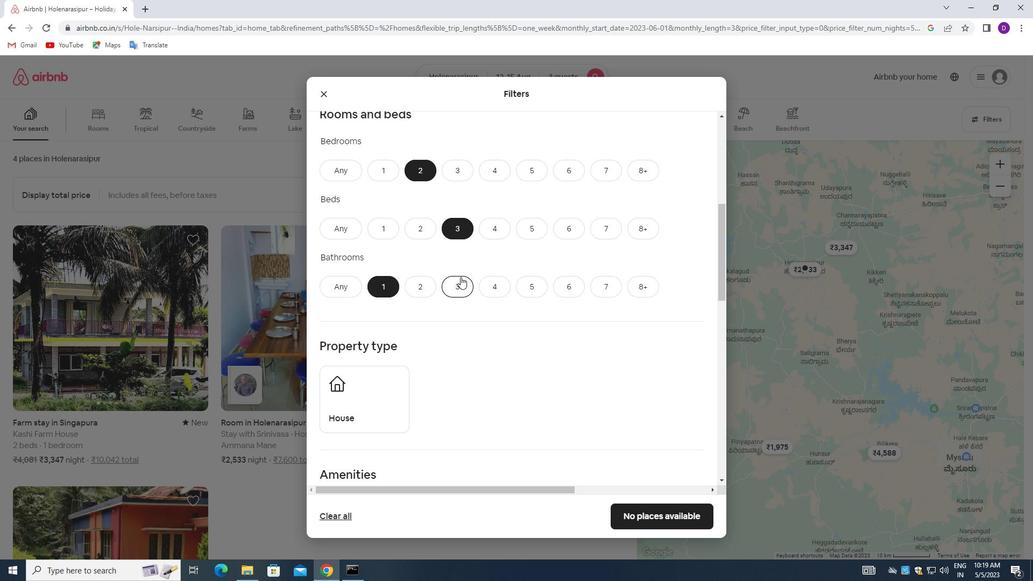 
Action: Mouse moved to (368, 288)
Screenshot: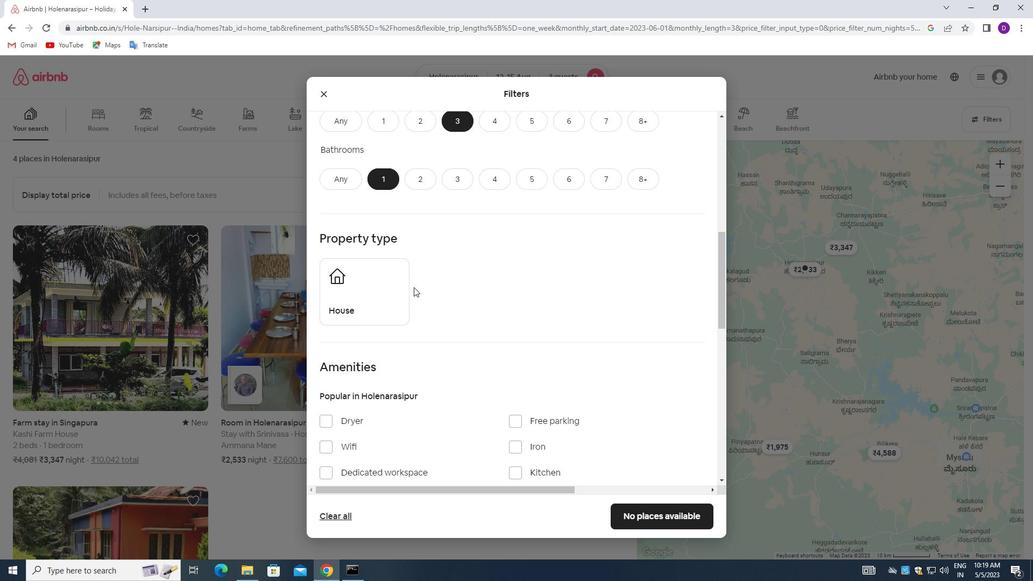 
Action: Mouse pressed left at (368, 288)
Screenshot: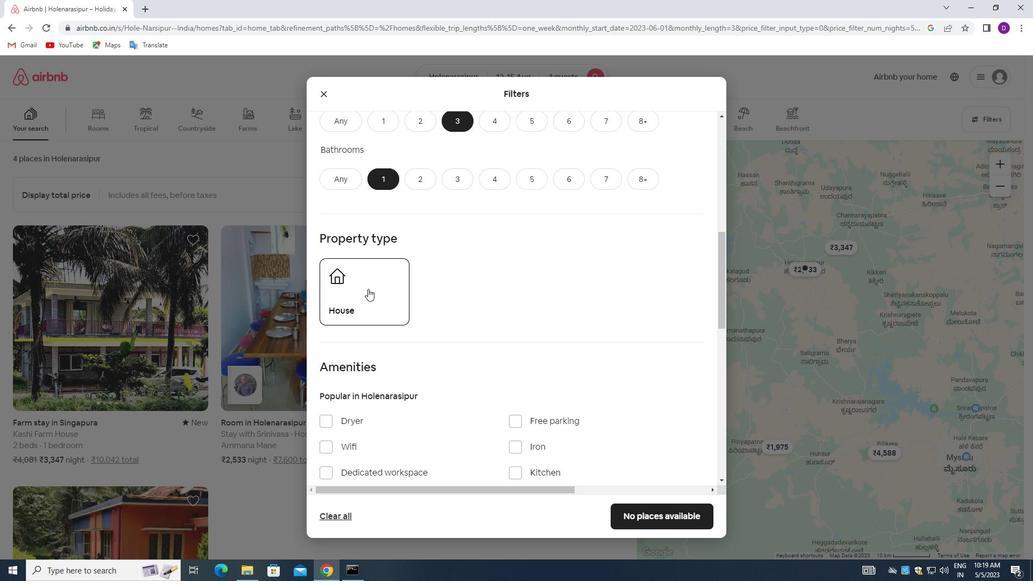
Action: Mouse moved to (464, 272)
Screenshot: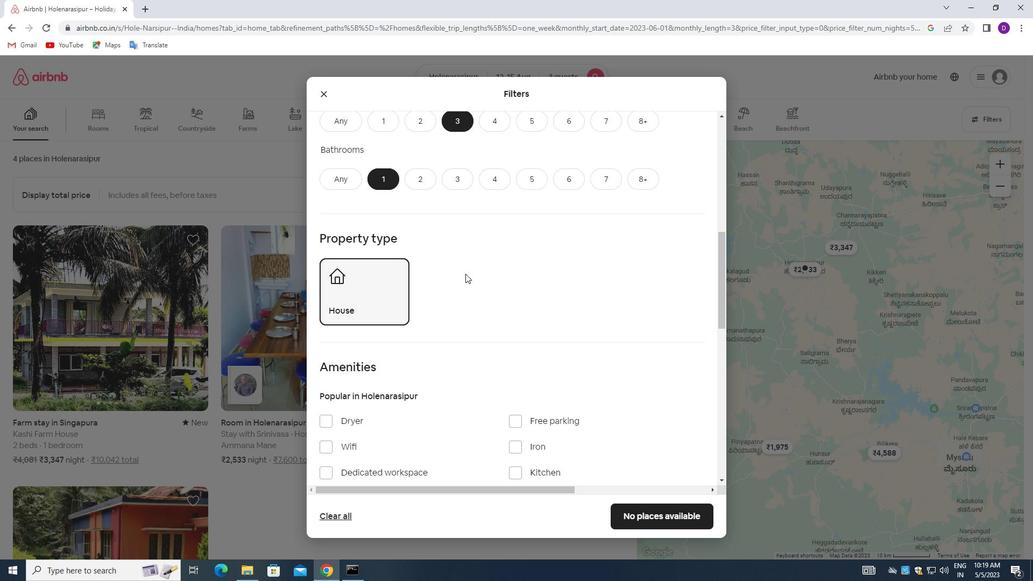 
Action: Mouse scrolled (464, 271) with delta (0, 0)
Screenshot: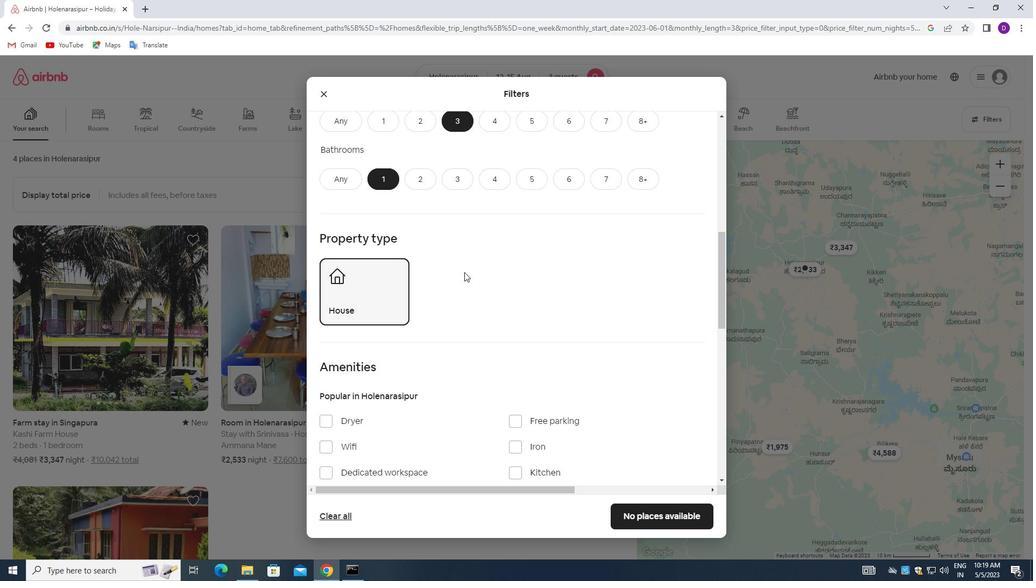
Action: Mouse scrolled (464, 271) with delta (0, 0)
Screenshot: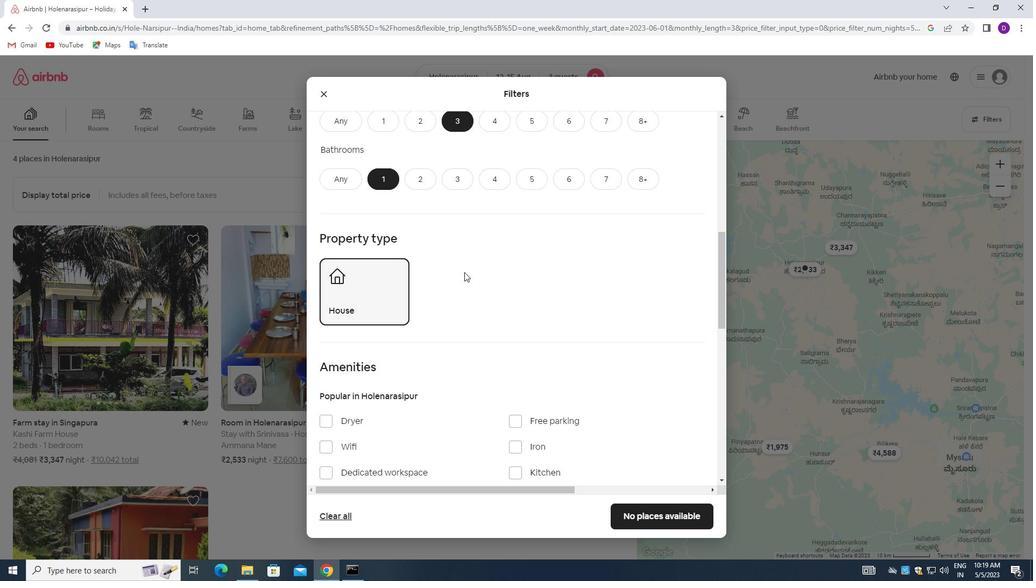 
Action: Mouse scrolled (464, 271) with delta (0, 0)
Screenshot: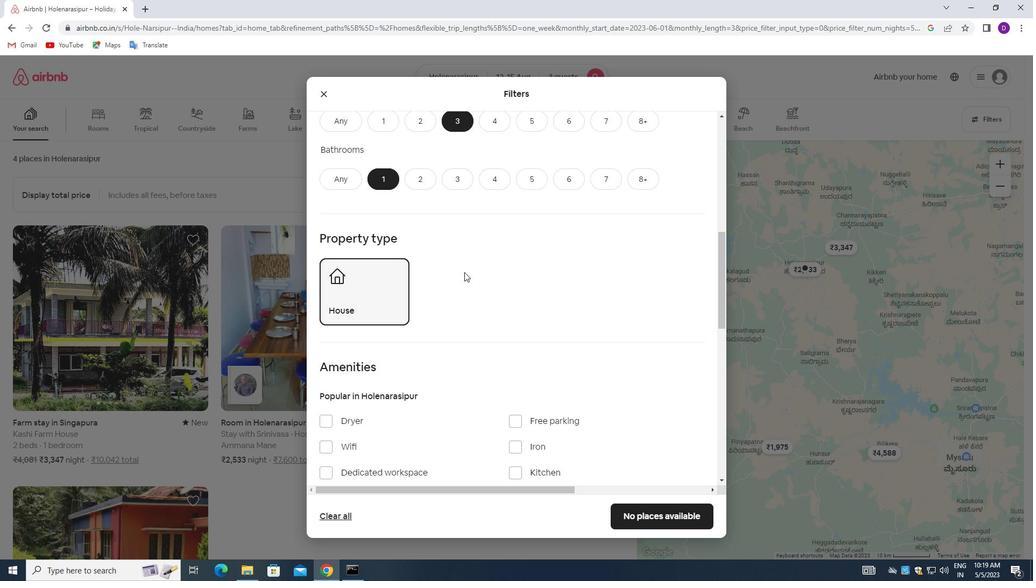 
Action: Mouse scrolled (464, 271) with delta (0, 0)
Screenshot: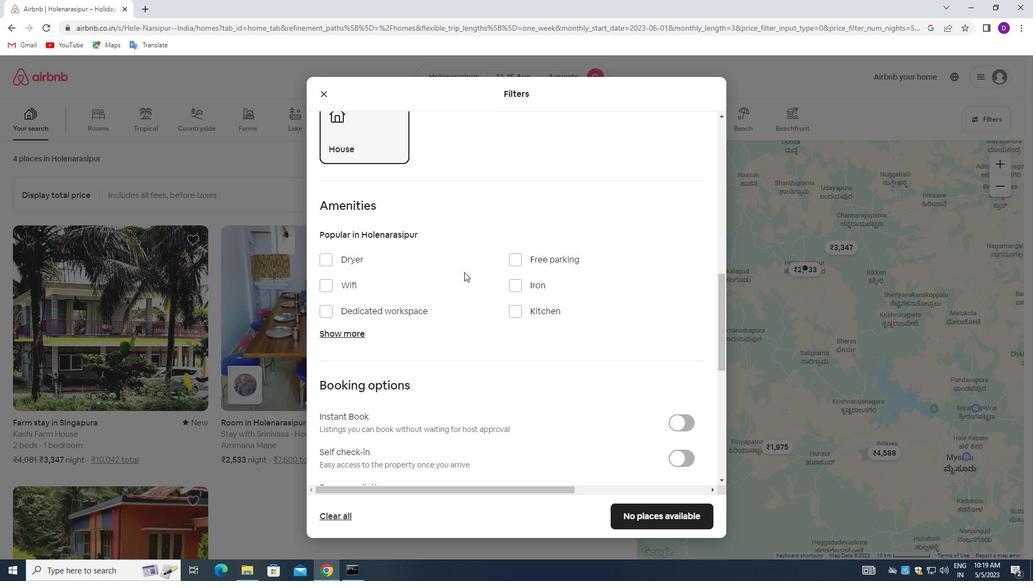 
Action: Mouse scrolled (464, 271) with delta (0, 0)
Screenshot: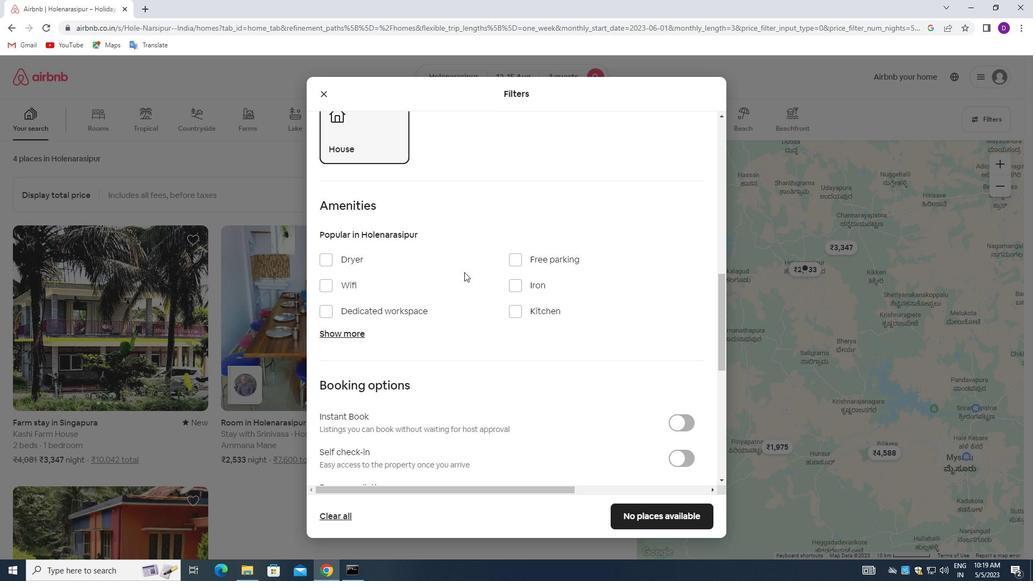 
Action: Mouse moved to (486, 297)
Screenshot: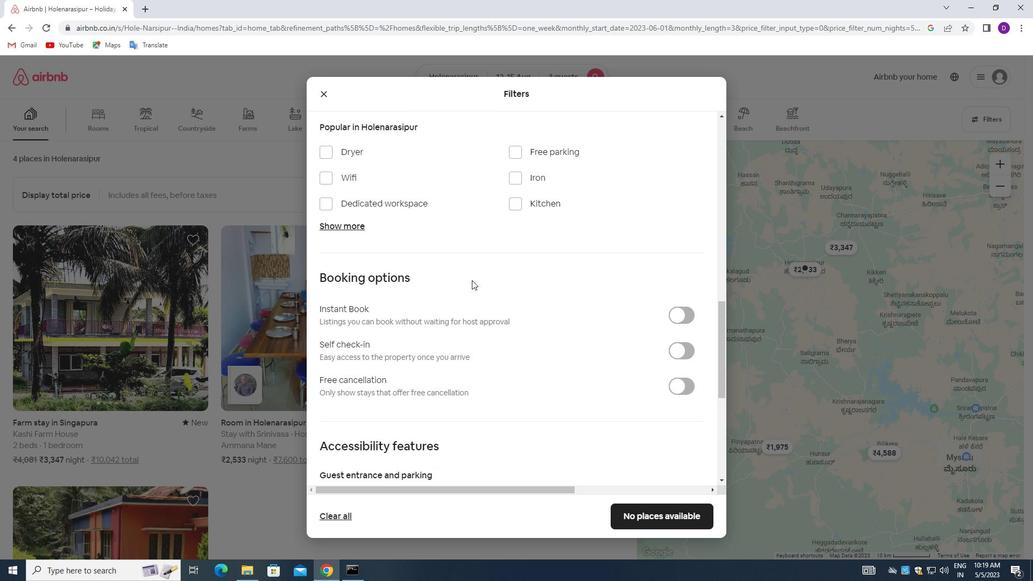 
Action: Mouse scrolled (486, 297) with delta (0, 0)
Screenshot: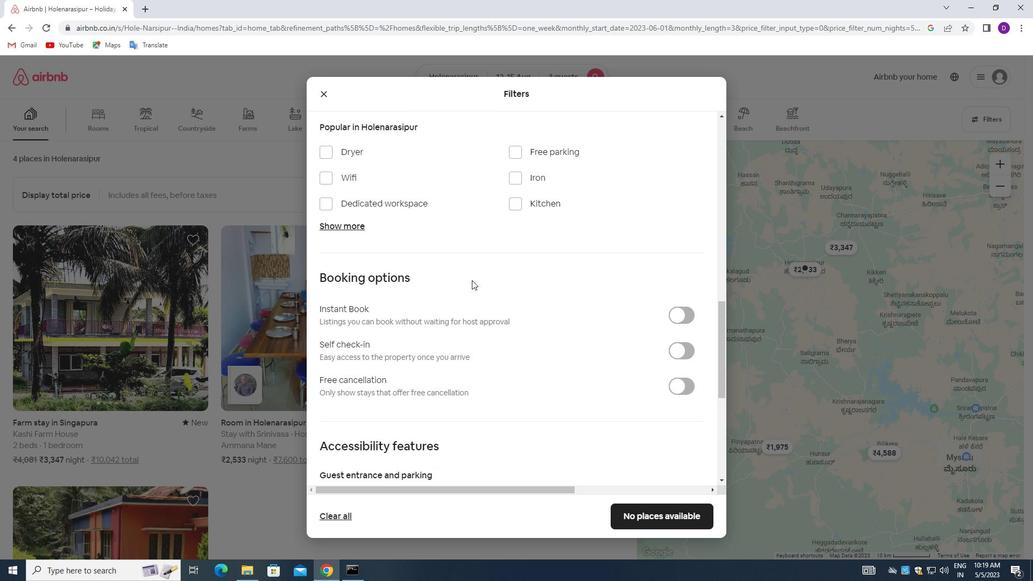 
Action: Mouse moved to (488, 299)
Screenshot: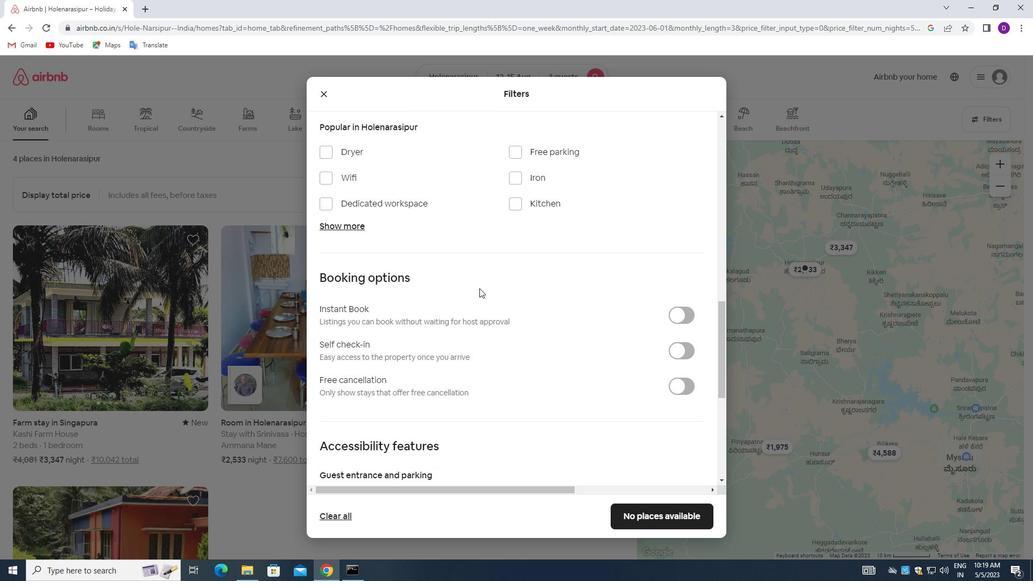 
Action: Mouse scrolled (488, 299) with delta (0, 0)
Screenshot: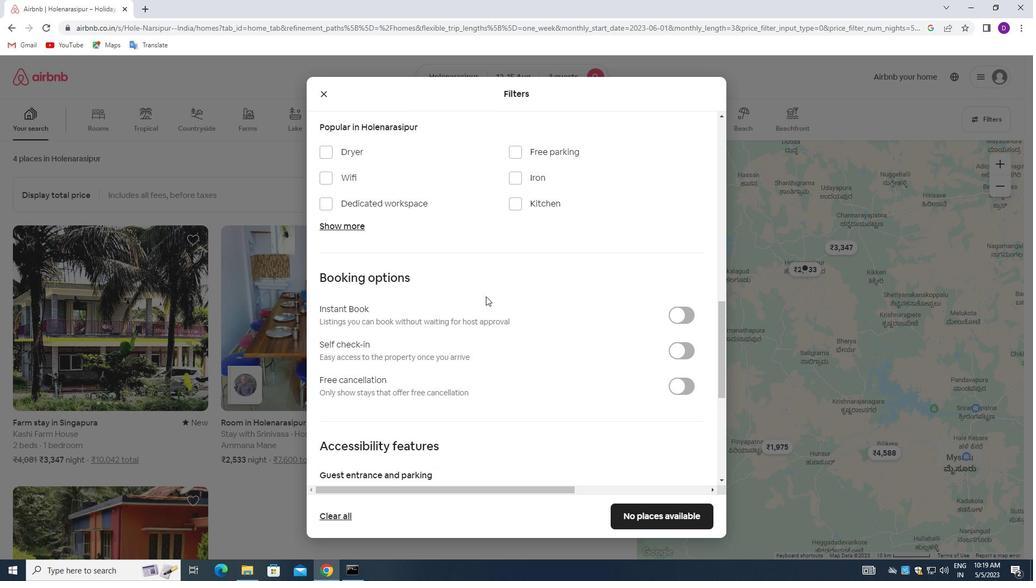 
Action: Mouse moved to (672, 241)
Screenshot: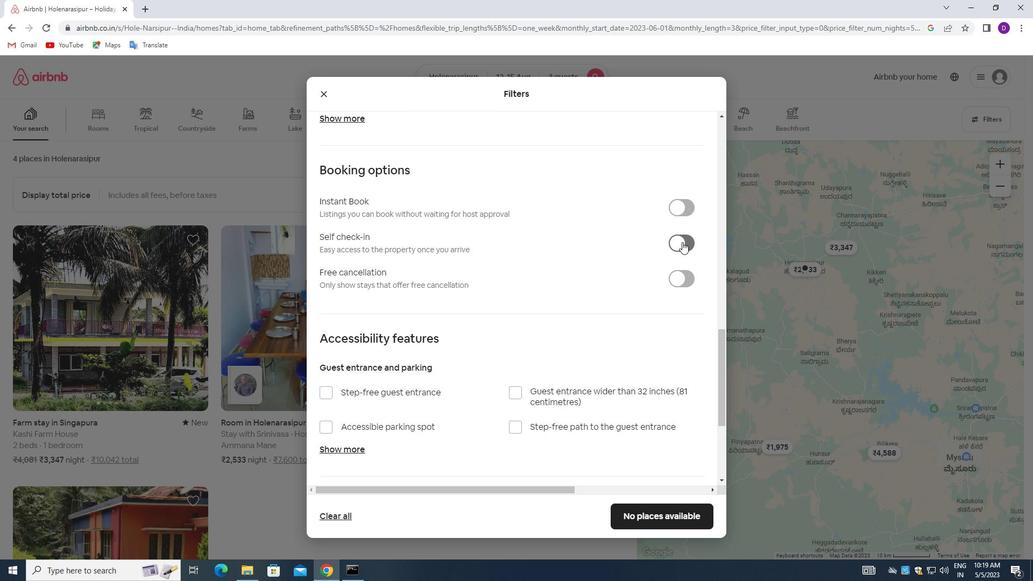 
Action: Mouse pressed left at (672, 241)
Screenshot: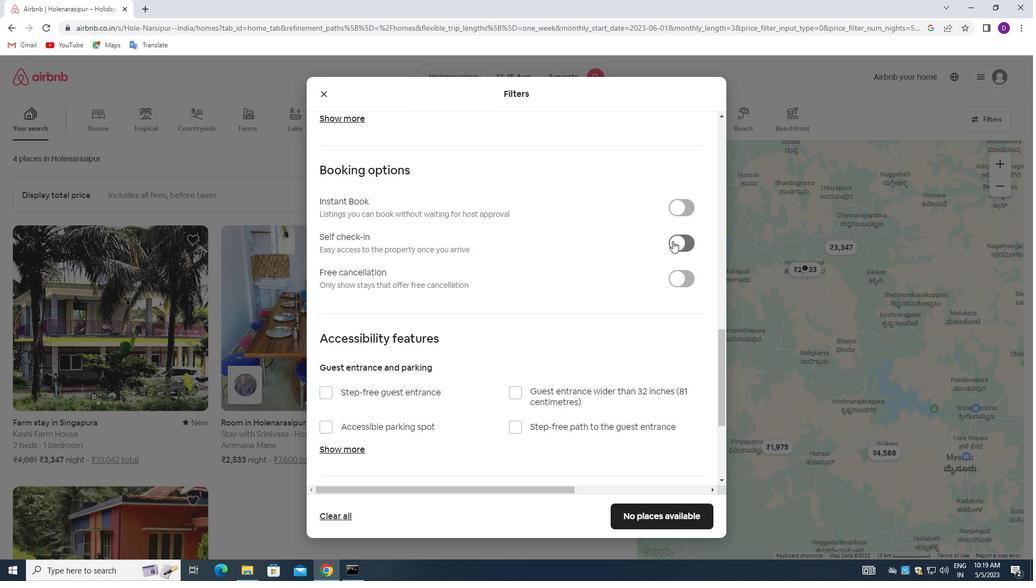 
Action: Mouse moved to (470, 285)
Screenshot: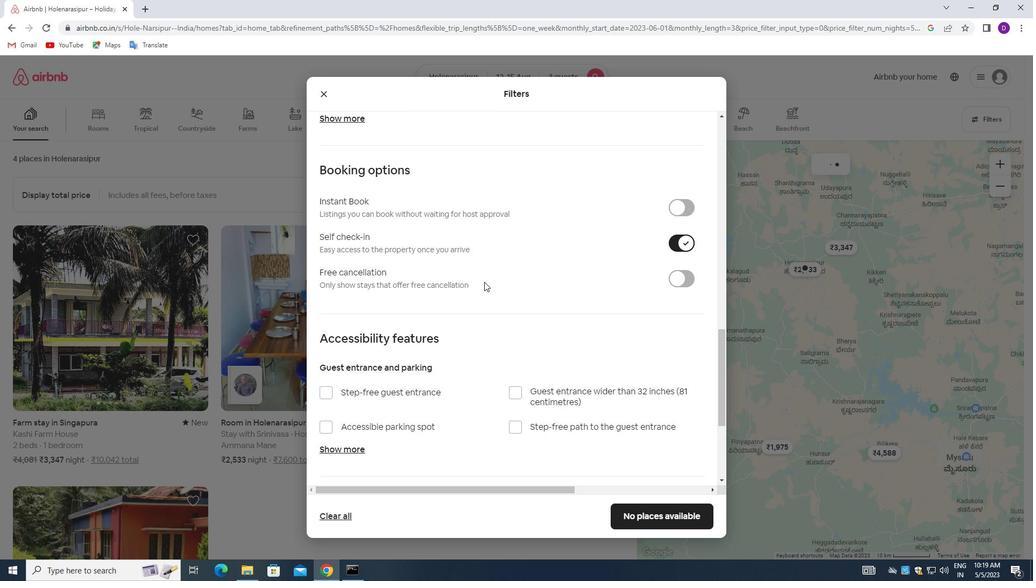 
Action: Mouse scrolled (470, 285) with delta (0, 0)
Screenshot: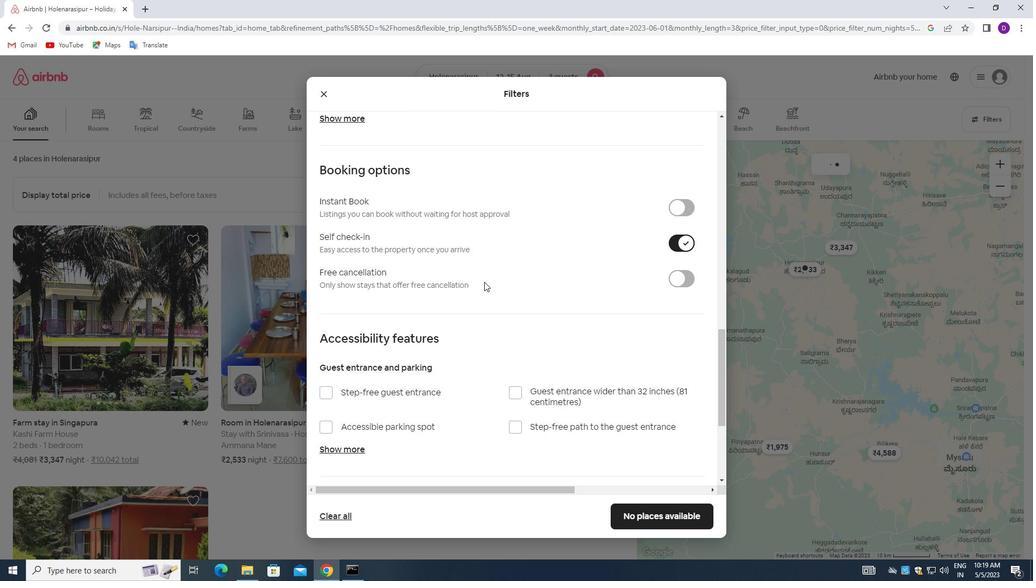 
Action: Mouse scrolled (470, 285) with delta (0, 0)
Screenshot: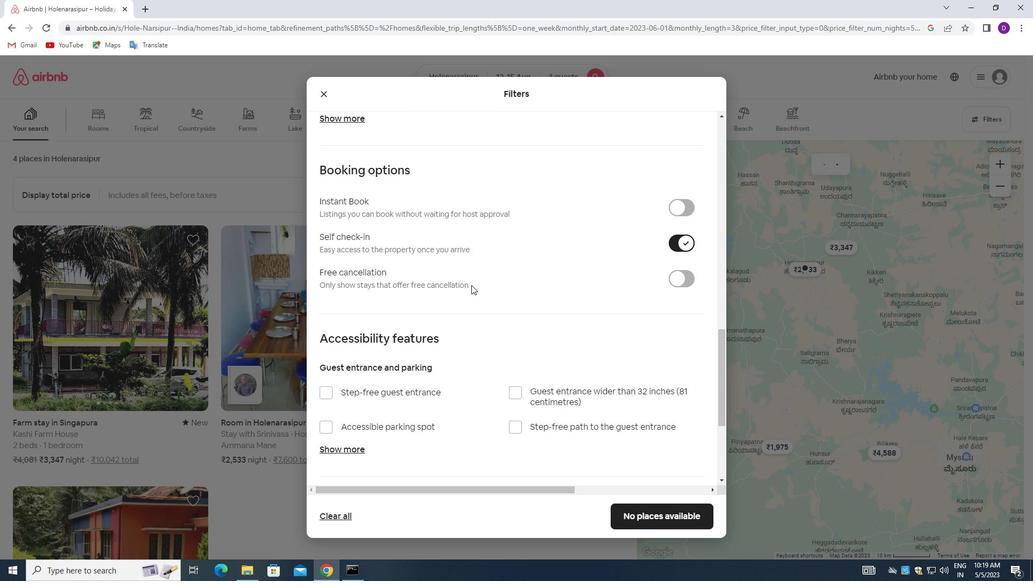 
Action: Mouse moved to (469, 288)
Screenshot: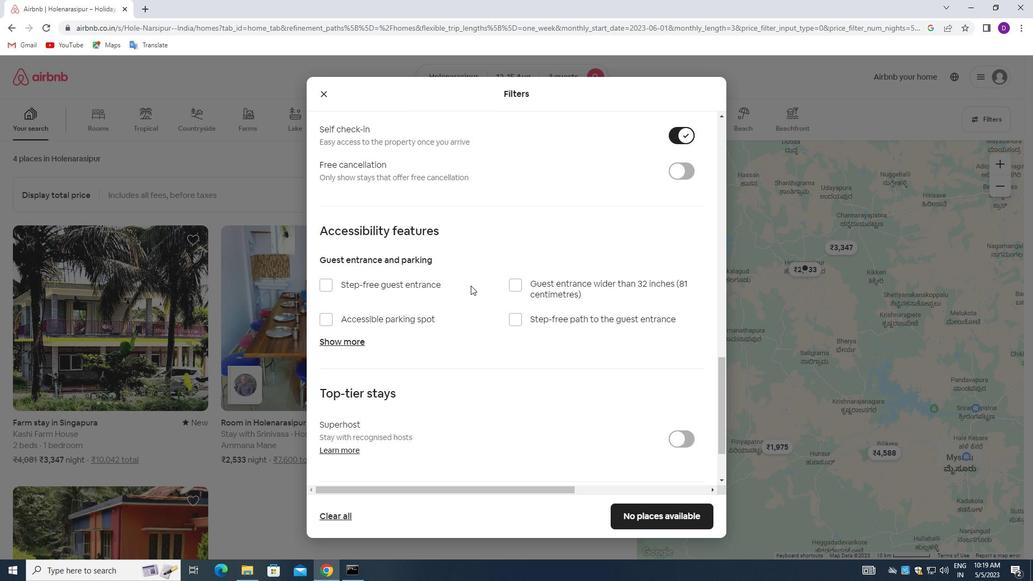
Action: Mouse scrolled (469, 287) with delta (0, 0)
Screenshot: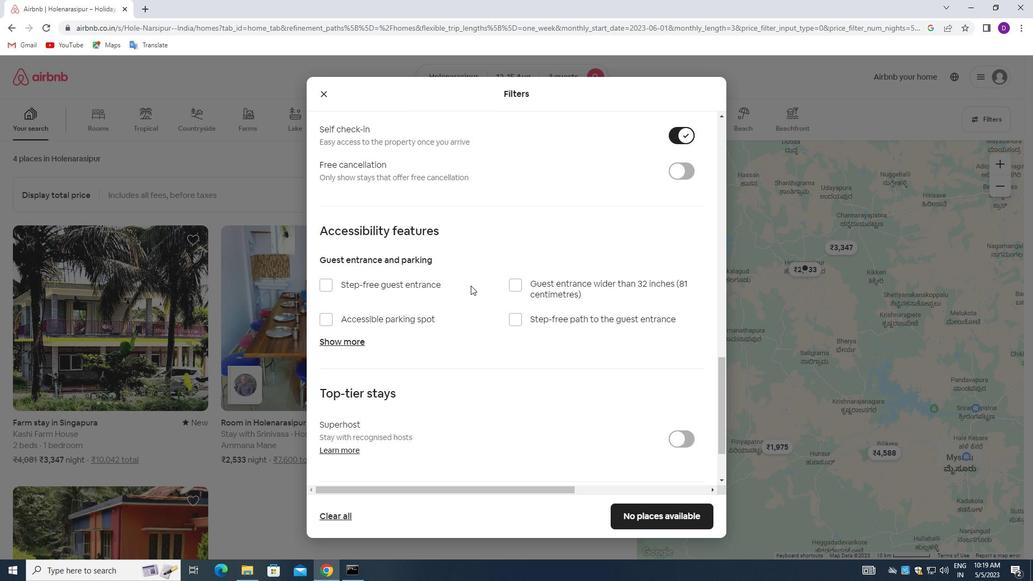 
Action: Mouse moved to (468, 290)
Screenshot: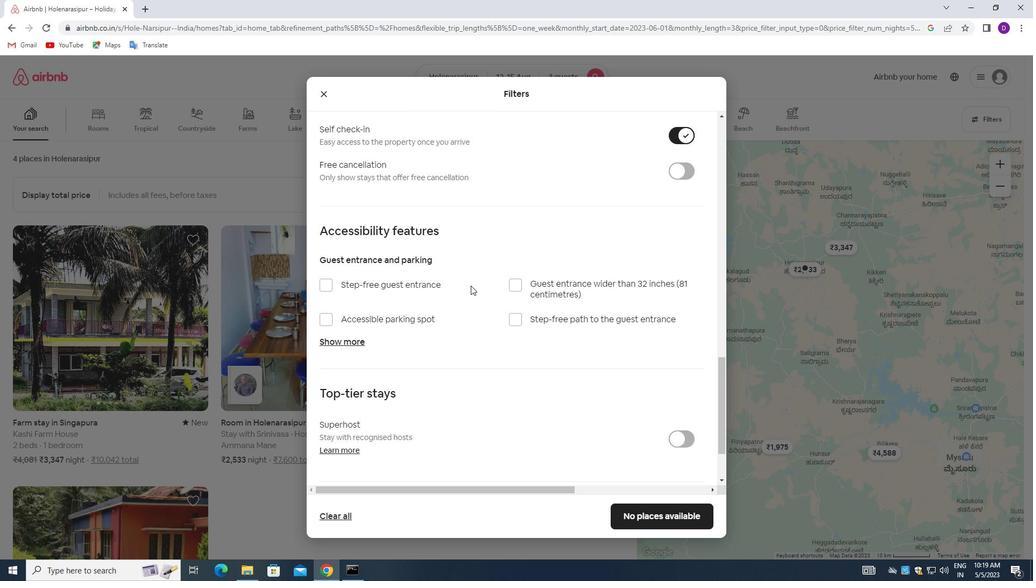 
Action: Mouse scrolled (468, 289) with delta (0, 0)
Screenshot: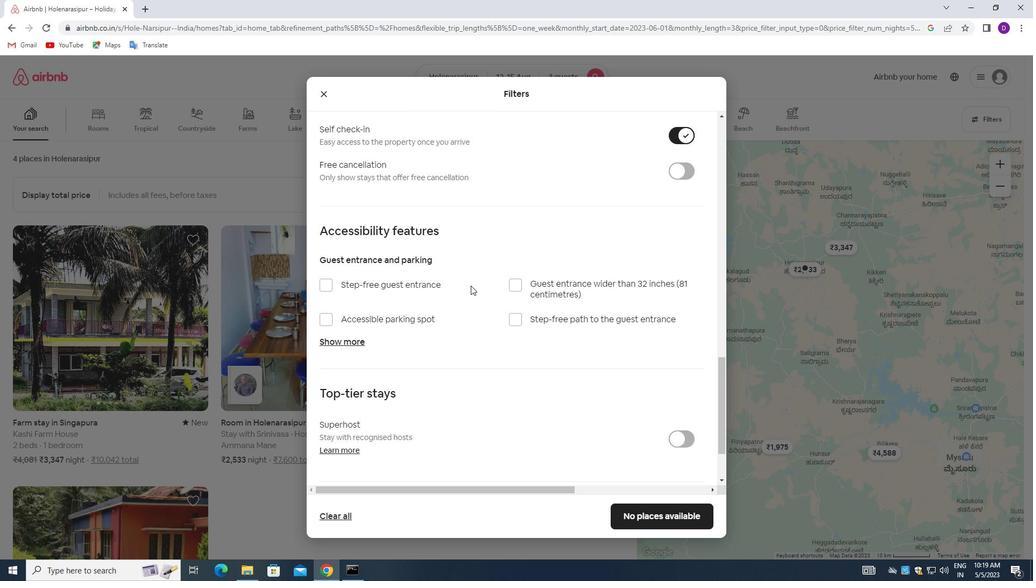 
Action: Mouse moved to (468, 290)
Screenshot: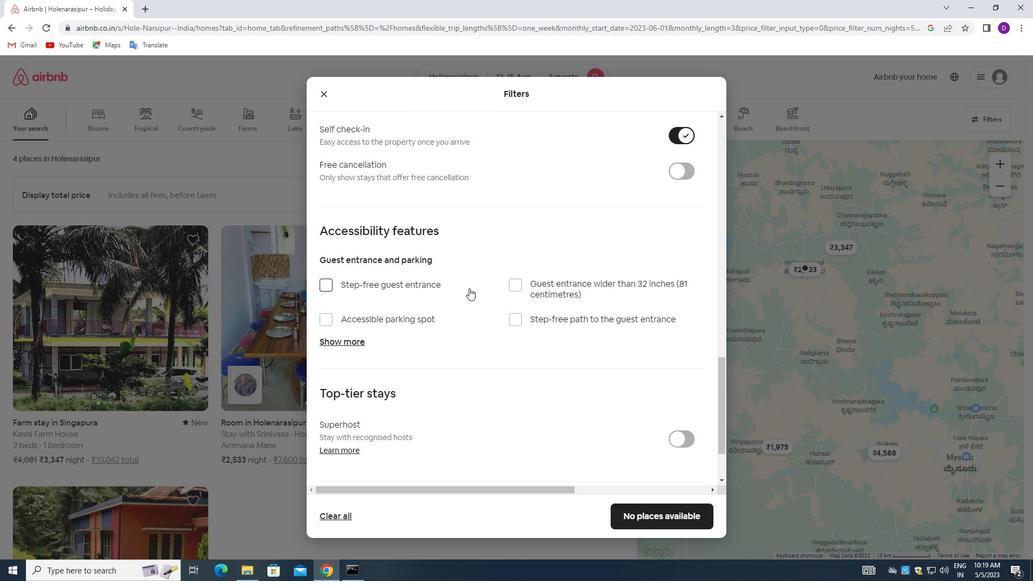 
Action: Mouse scrolled (468, 289) with delta (0, 0)
Screenshot: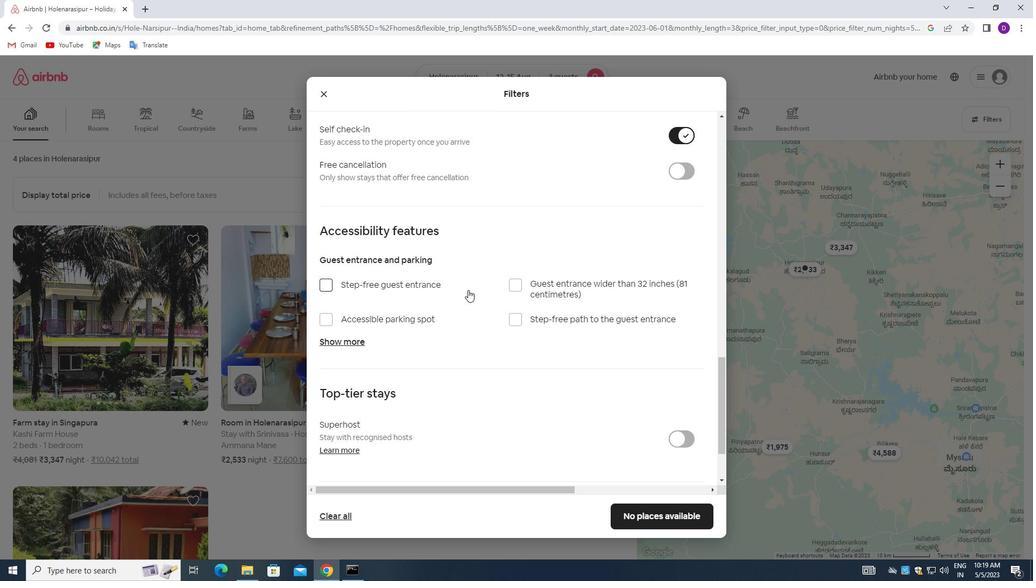 
Action: Mouse moved to (467, 290)
Screenshot: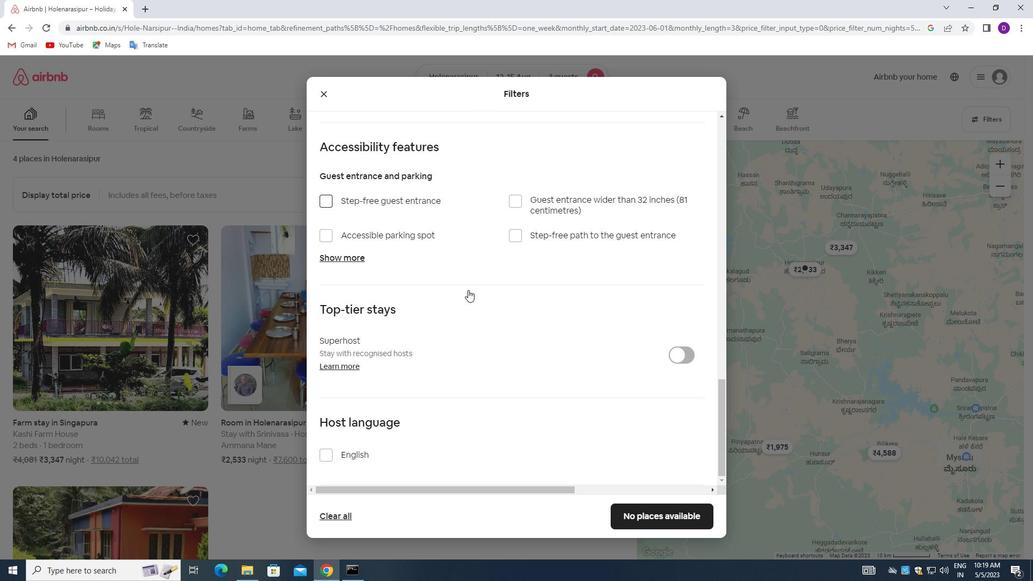 
Action: Mouse scrolled (467, 290) with delta (0, 0)
Screenshot: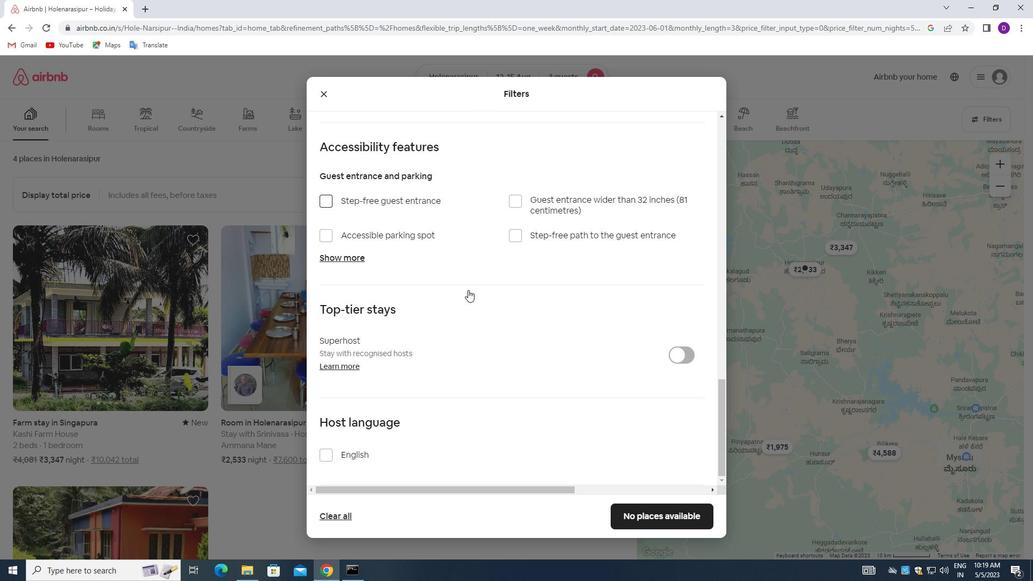 
Action: Mouse moved to (468, 292)
Screenshot: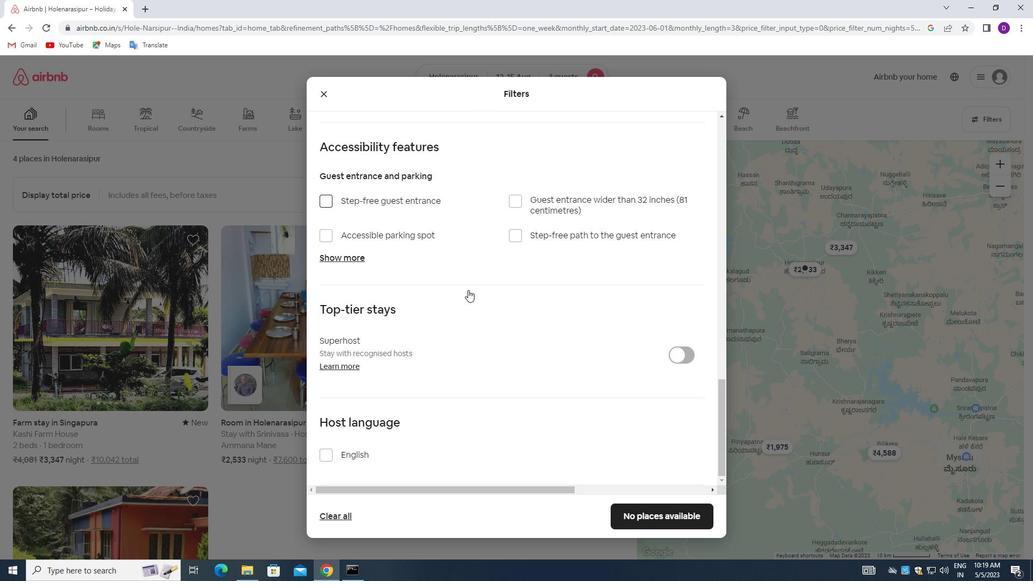 
Action: Mouse scrolled (468, 292) with delta (0, 0)
Screenshot: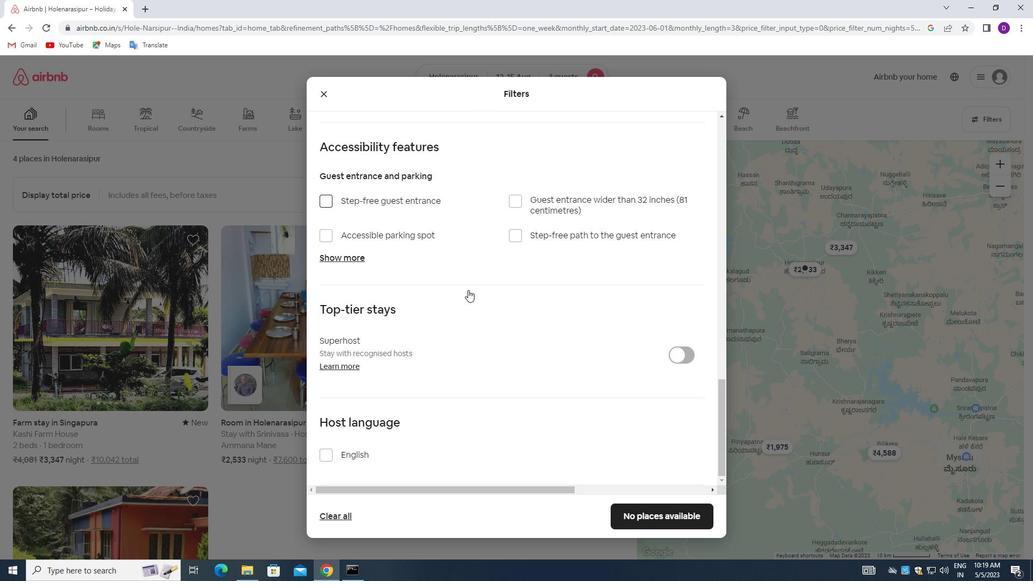 
Action: Mouse moved to (468, 293)
Screenshot: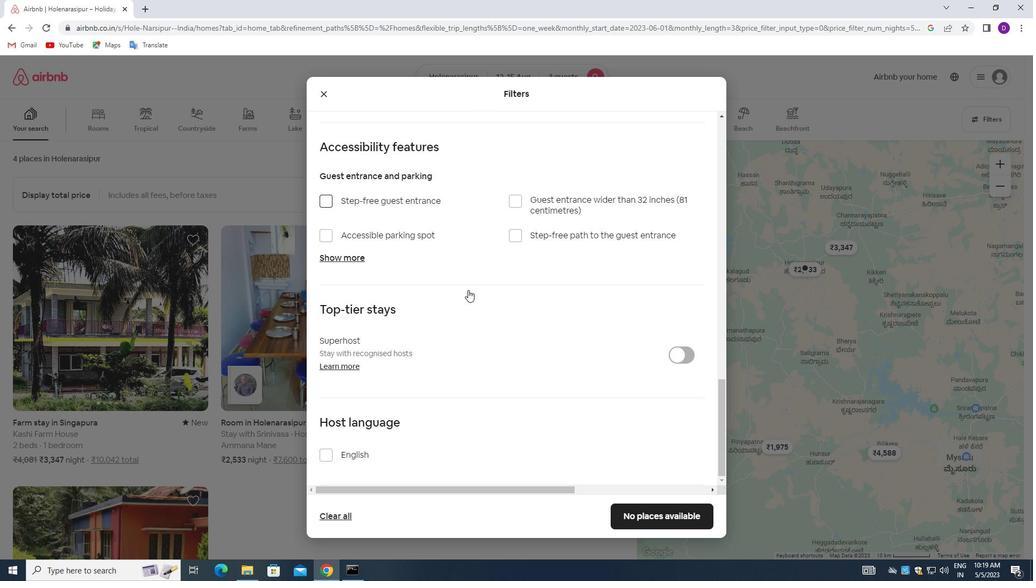 
Action: Mouse scrolled (468, 293) with delta (0, 0)
Screenshot: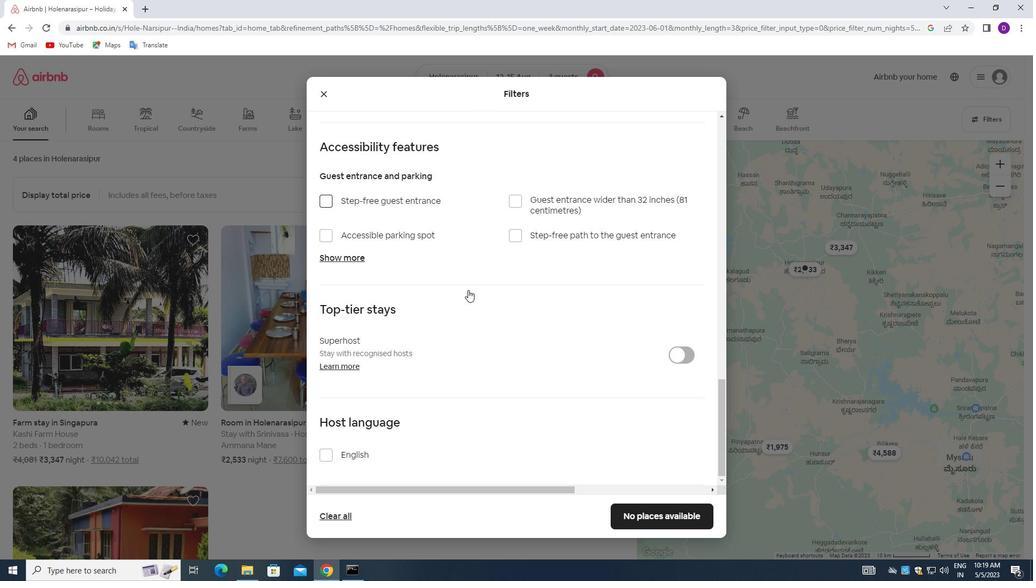 
Action: Mouse moved to (468, 294)
Screenshot: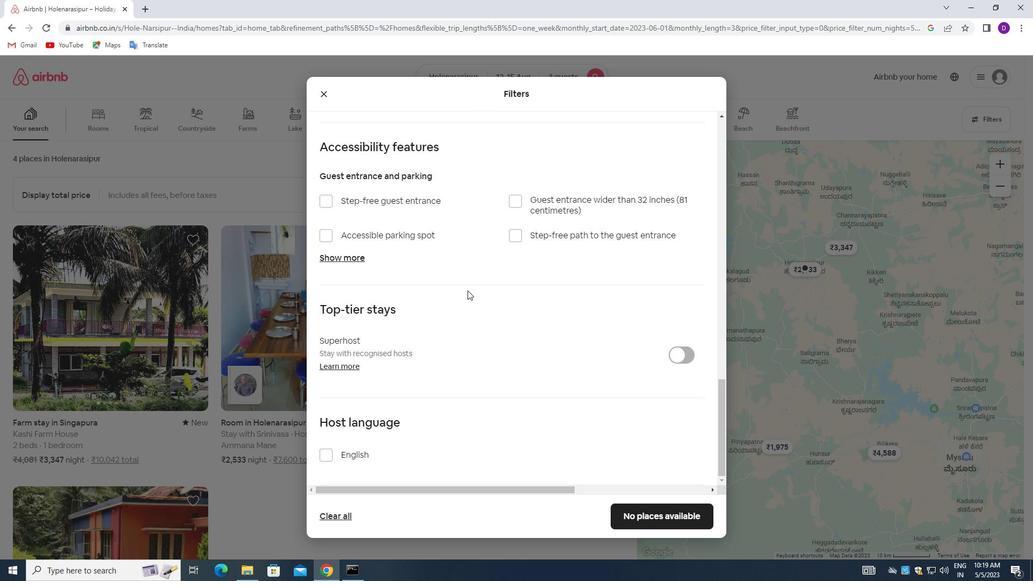 
Action: Mouse scrolled (468, 293) with delta (0, 0)
Screenshot: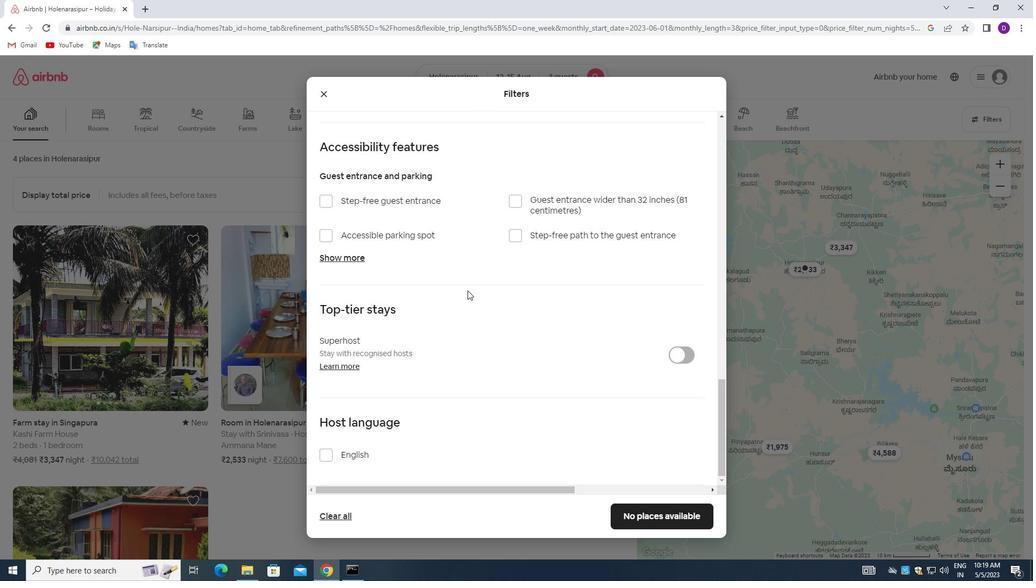 
Action: Mouse moved to (329, 454)
Screenshot: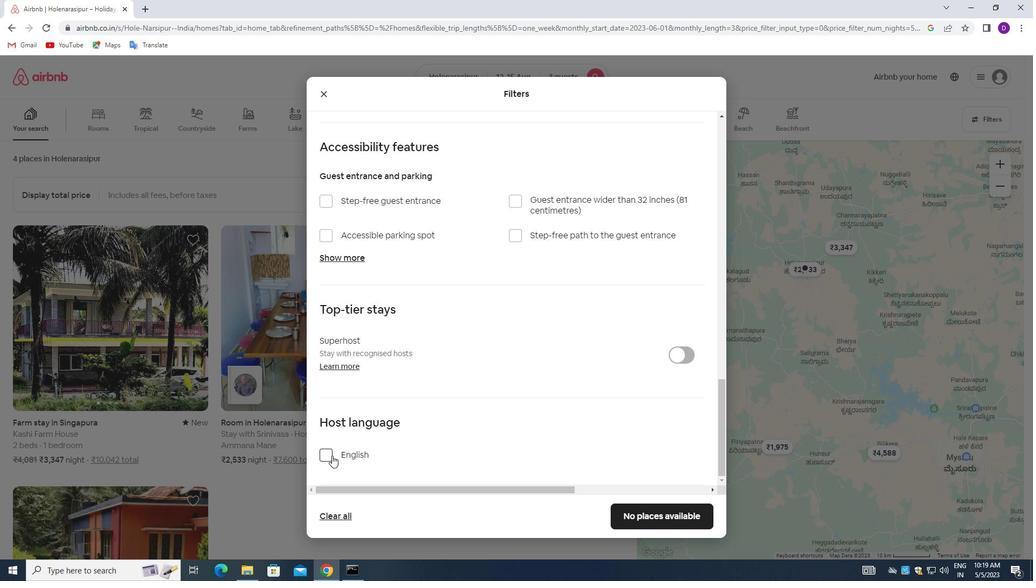 
Action: Mouse pressed left at (329, 454)
Screenshot: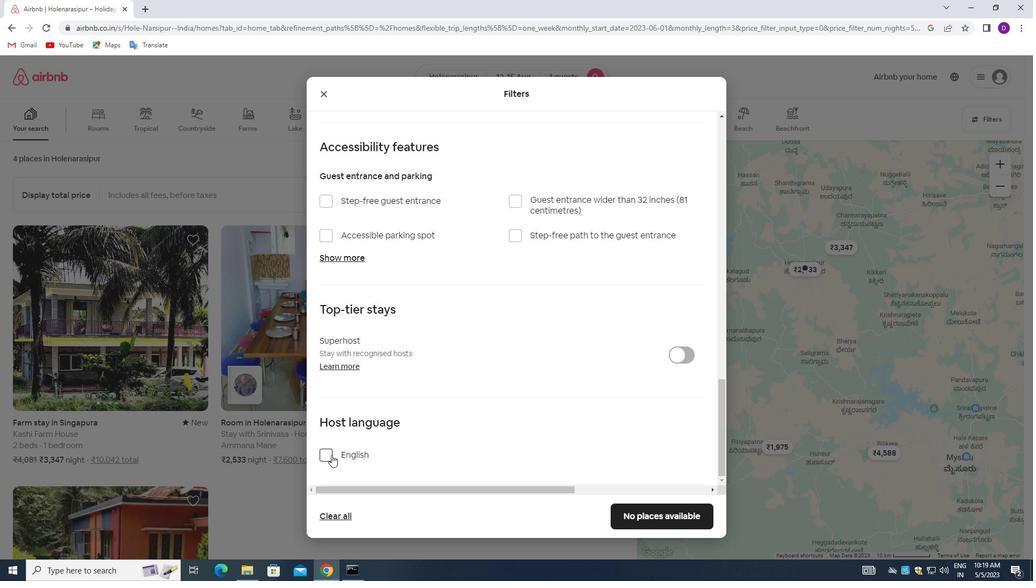 
Action: Mouse moved to (637, 516)
Screenshot: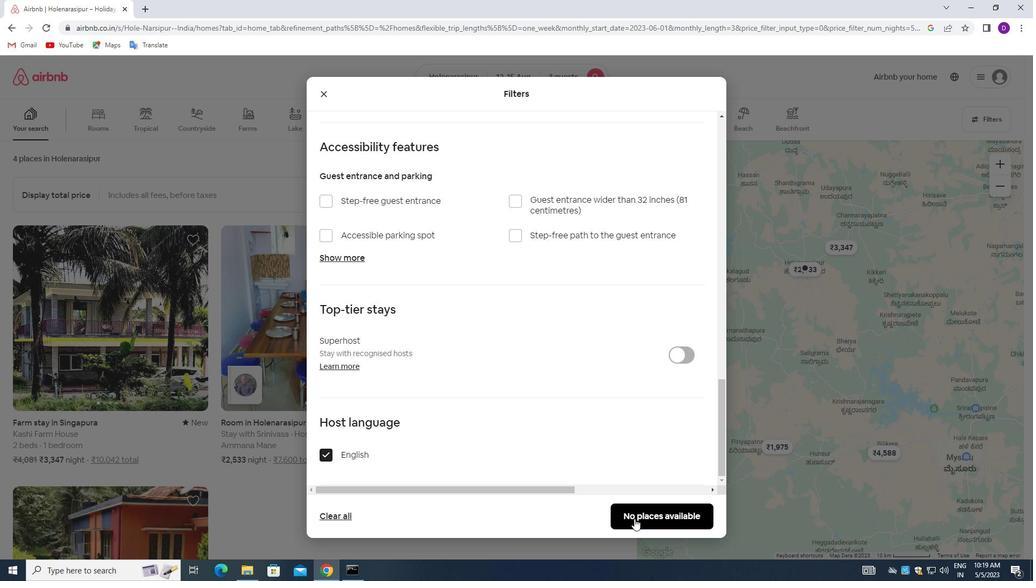 
Action: Mouse pressed left at (637, 516)
Screenshot: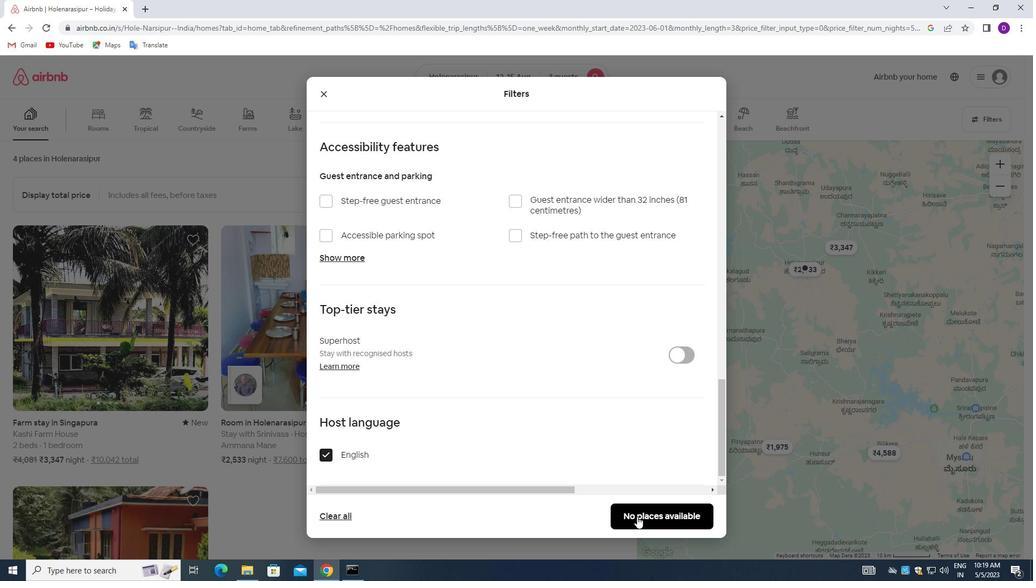 
Action: Mouse moved to (567, 372)
Screenshot: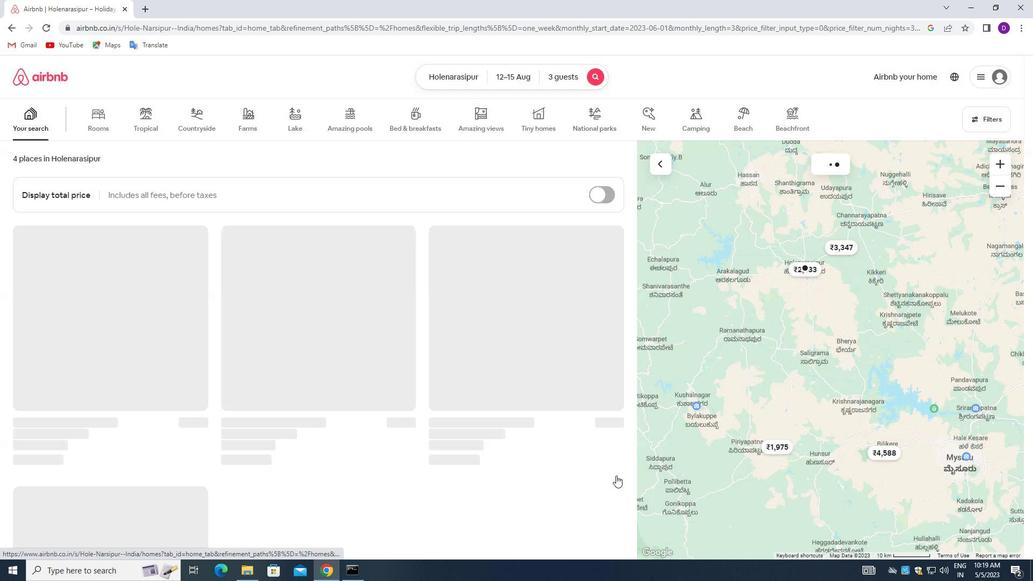 
